 Task: Search one way flight ticket for 1 adult, 6 children, 1 infant in seat and 1 infant on lap in business from Juneau: Juneau International Airport to New Bern: Coastal Carolina Regional Airport (was Craven County Regional) on 5-4-2023. Choice of flights is Delta. Number of bags: 2 checked bags. Price is upto 85000. Outbound departure time preference is 20:45.
Action: Mouse moved to (313, 271)
Screenshot: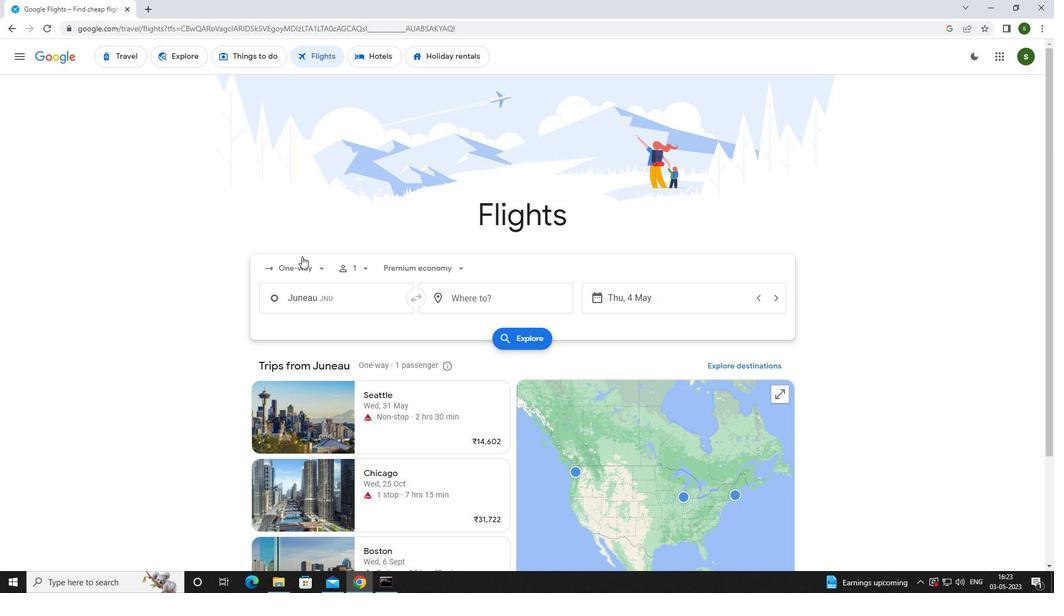 
Action: Mouse pressed left at (313, 271)
Screenshot: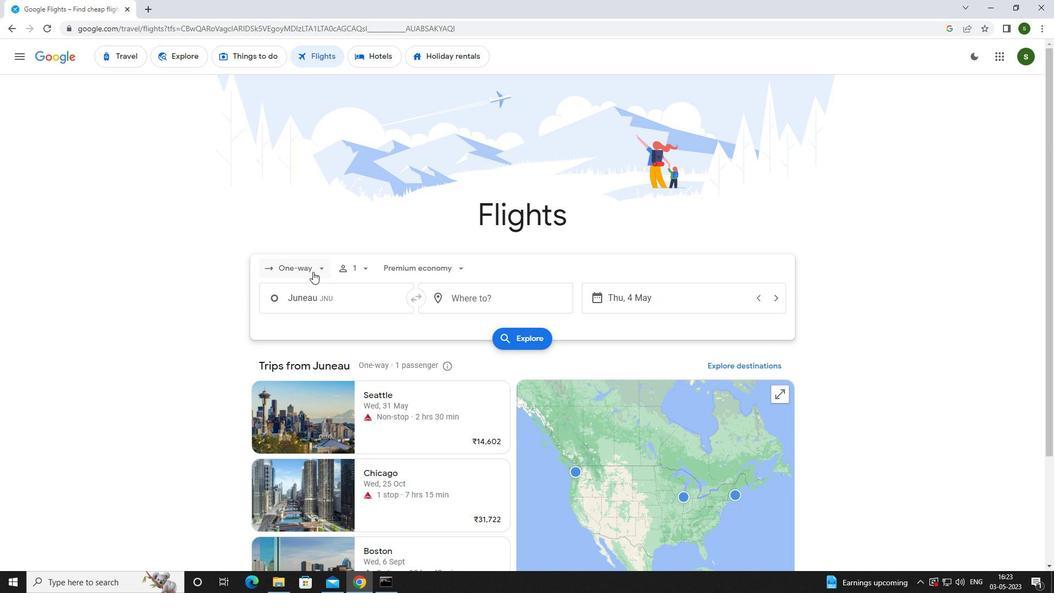 
Action: Mouse moved to (320, 315)
Screenshot: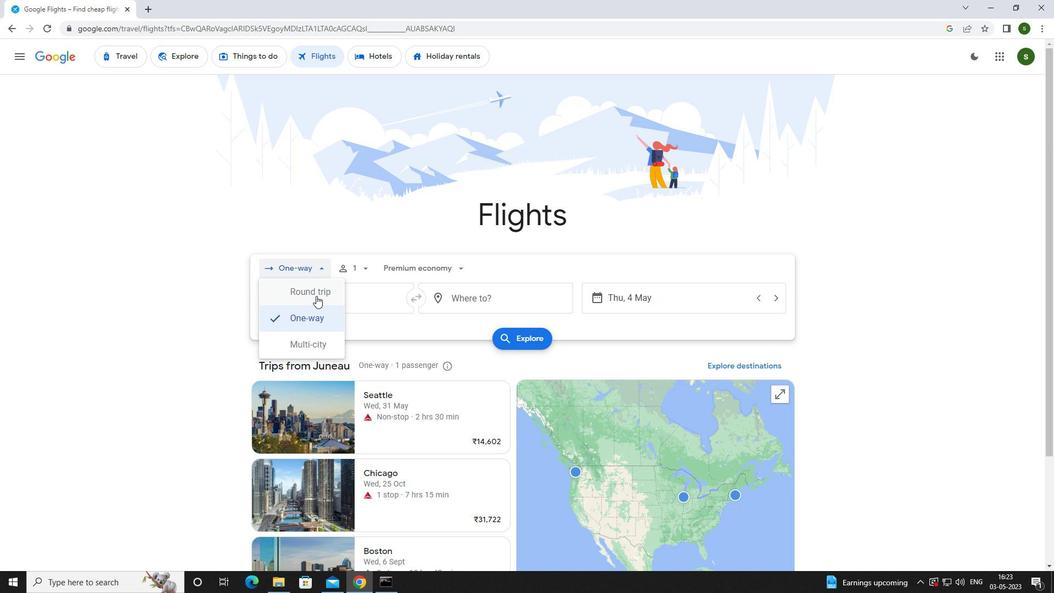 
Action: Mouse pressed left at (320, 315)
Screenshot: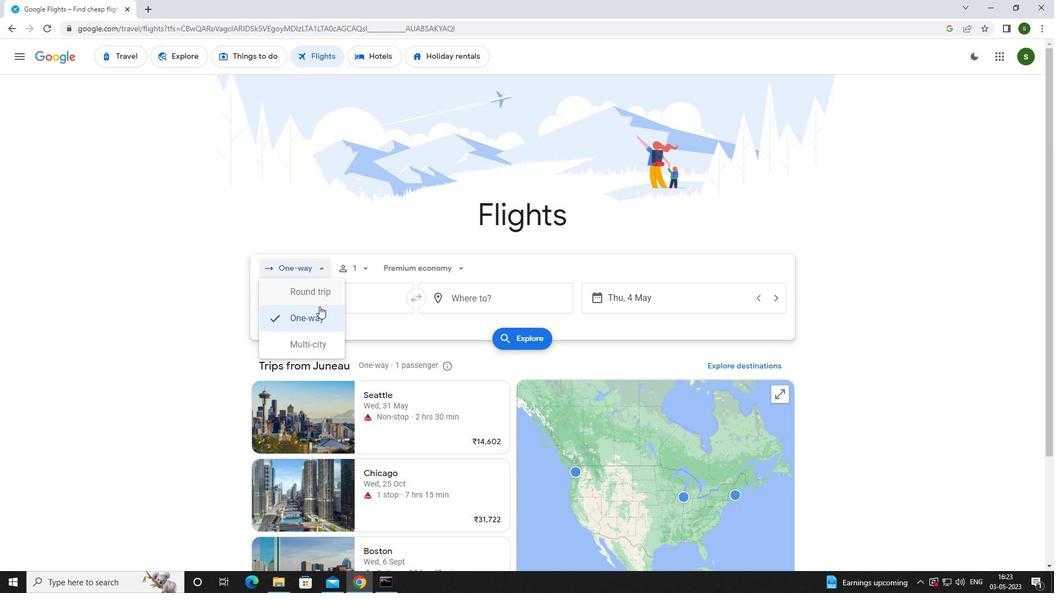 
Action: Mouse moved to (367, 270)
Screenshot: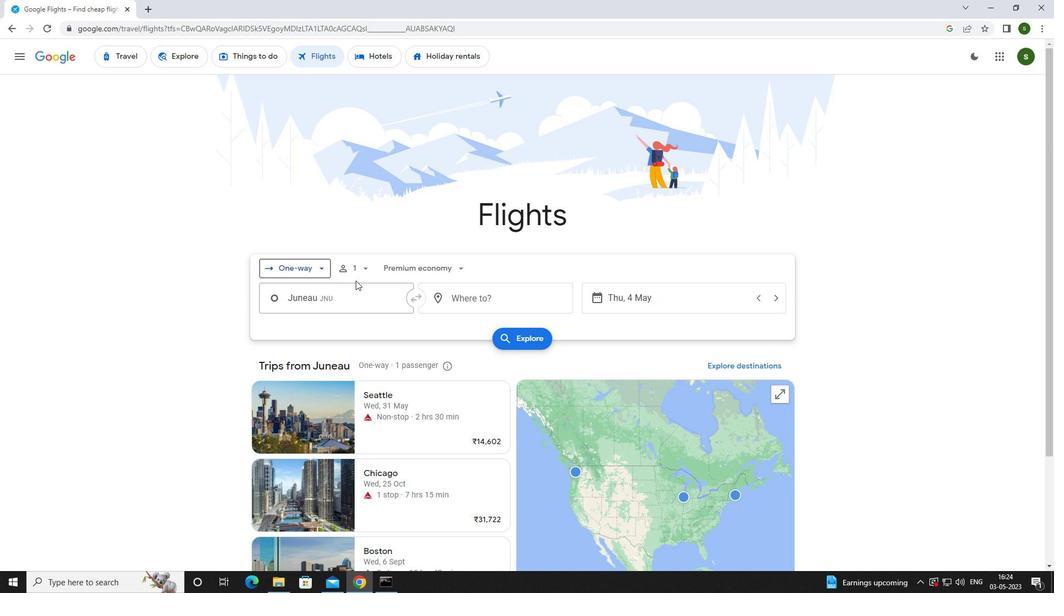 
Action: Mouse pressed left at (367, 270)
Screenshot: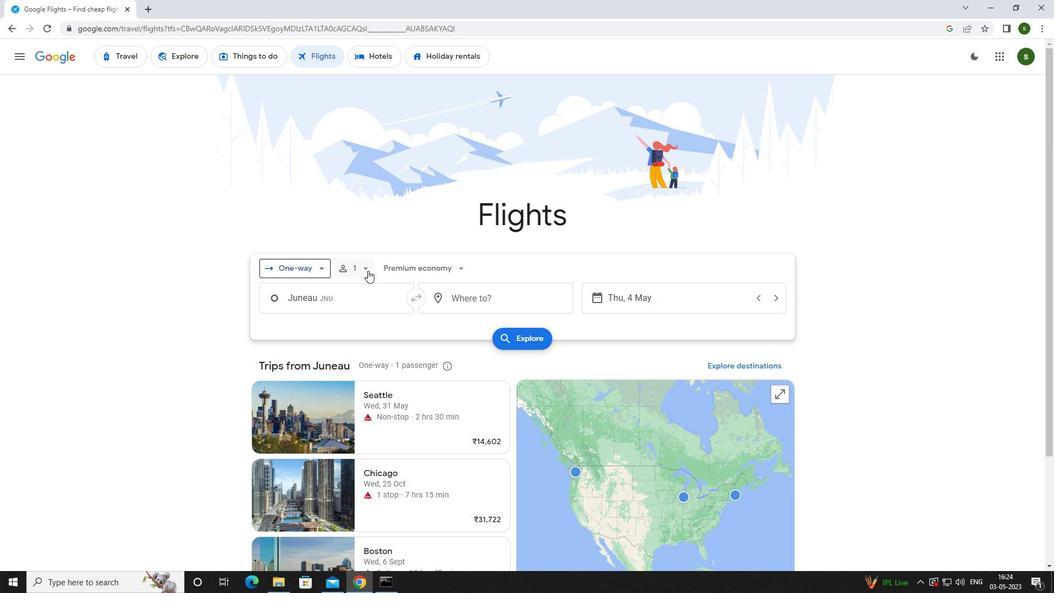 
Action: Mouse moved to (451, 317)
Screenshot: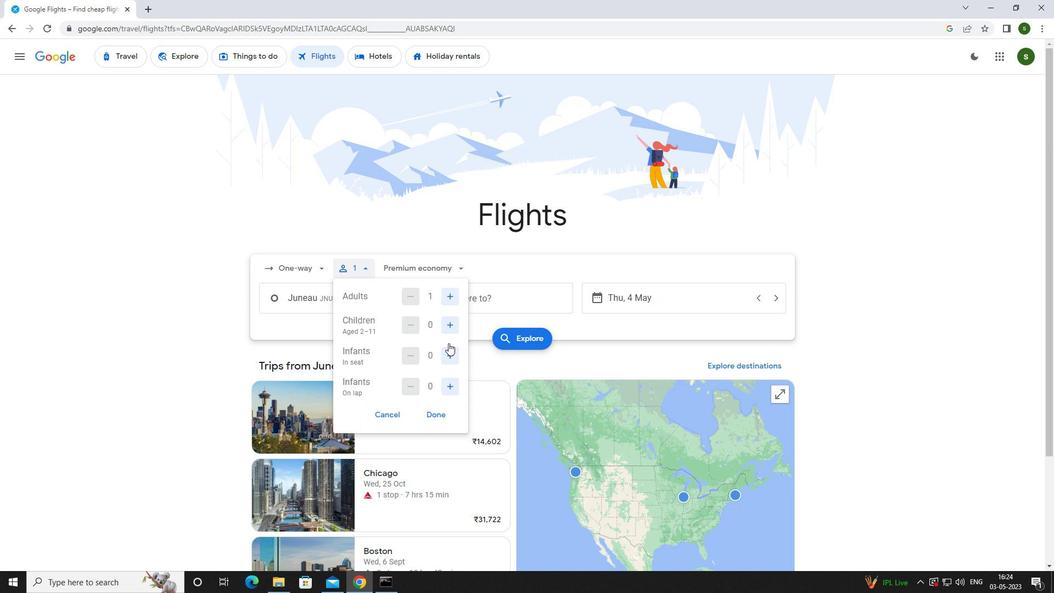 
Action: Mouse pressed left at (451, 317)
Screenshot: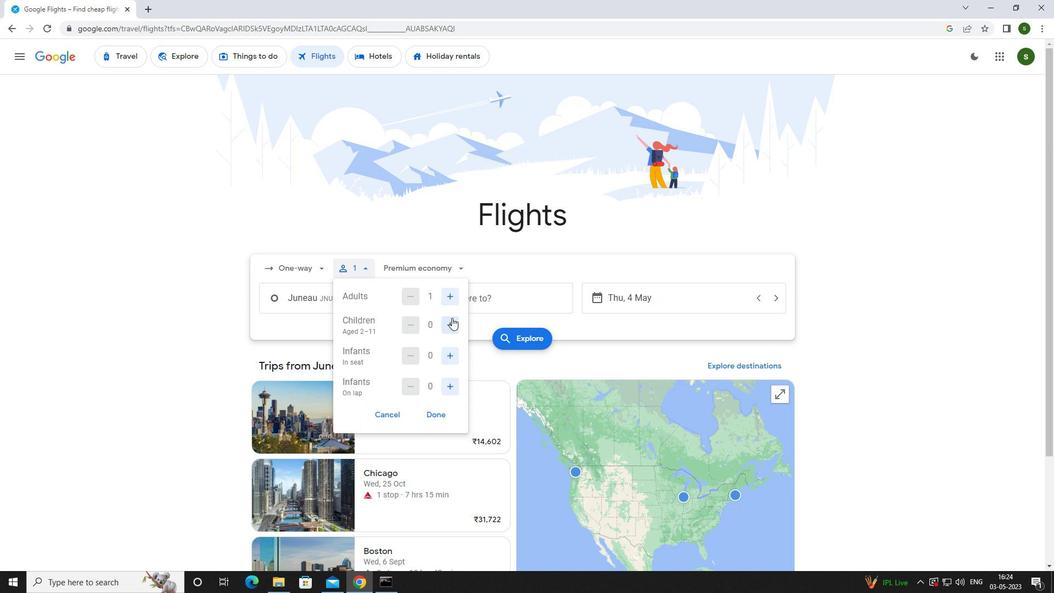 
Action: Mouse pressed left at (451, 317)
Screenshot: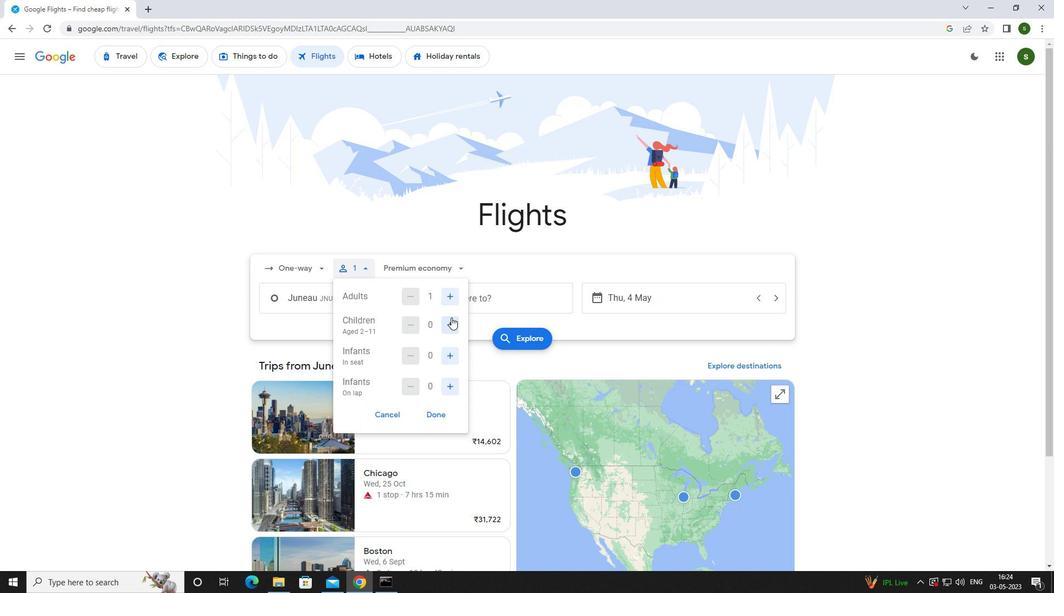 
Action: Mouse pressed left at (451, 317)
Screenshot: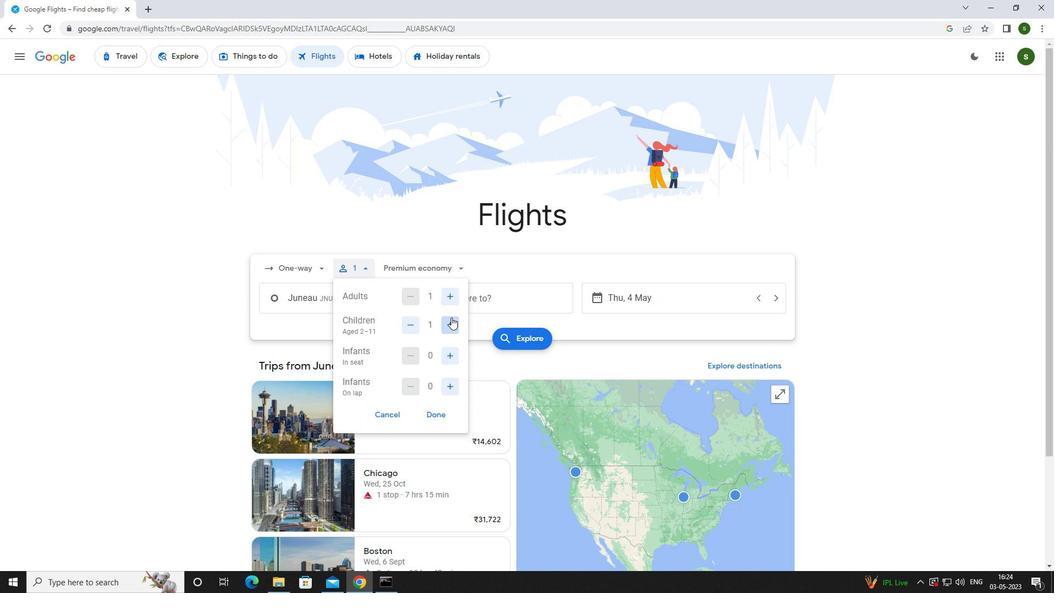 
Action: Mouse pressed left at (451, 317)
Screenshot: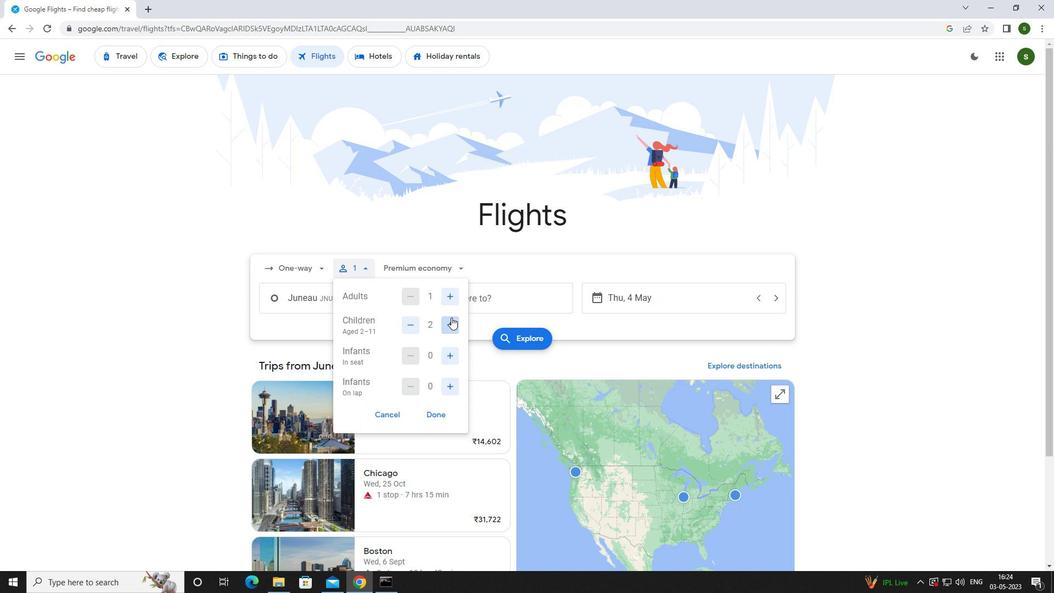 
Action: Mouse pressed left at (451, 317)
Screenshot: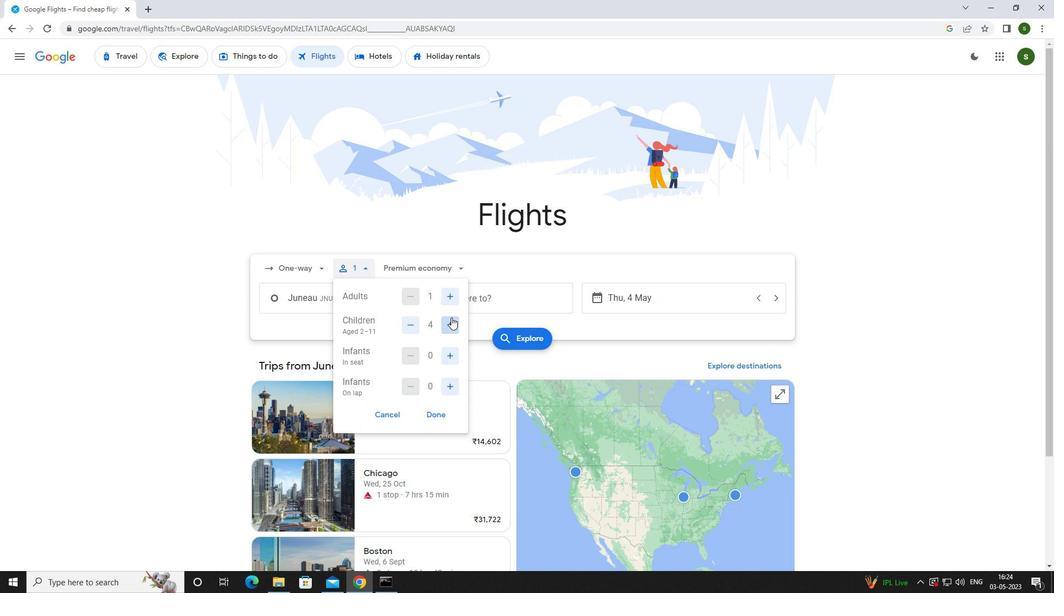 
Action: Mouse pressed left at (451, 317)
Screenshot: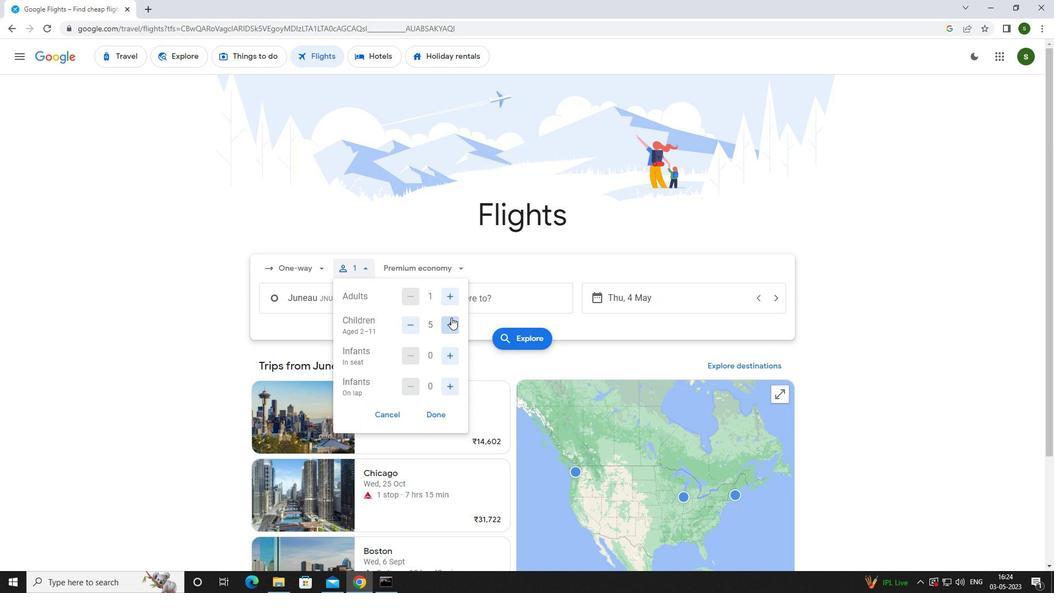 
Action: Mouse moved to (453, 356)
Screenshot: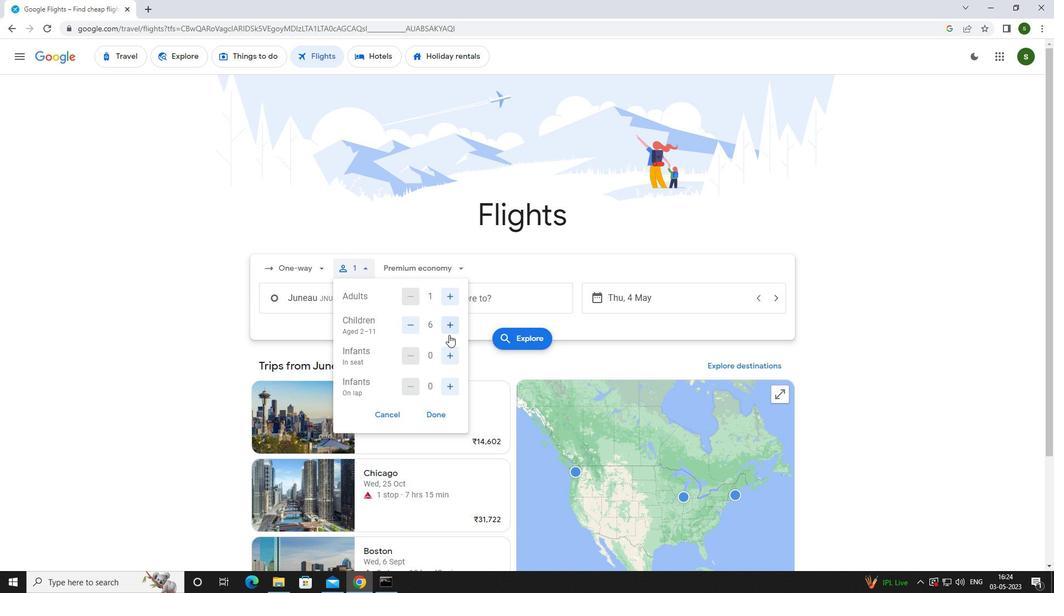 
Action: Mouse pressed left at (453, 356)
Screenshot: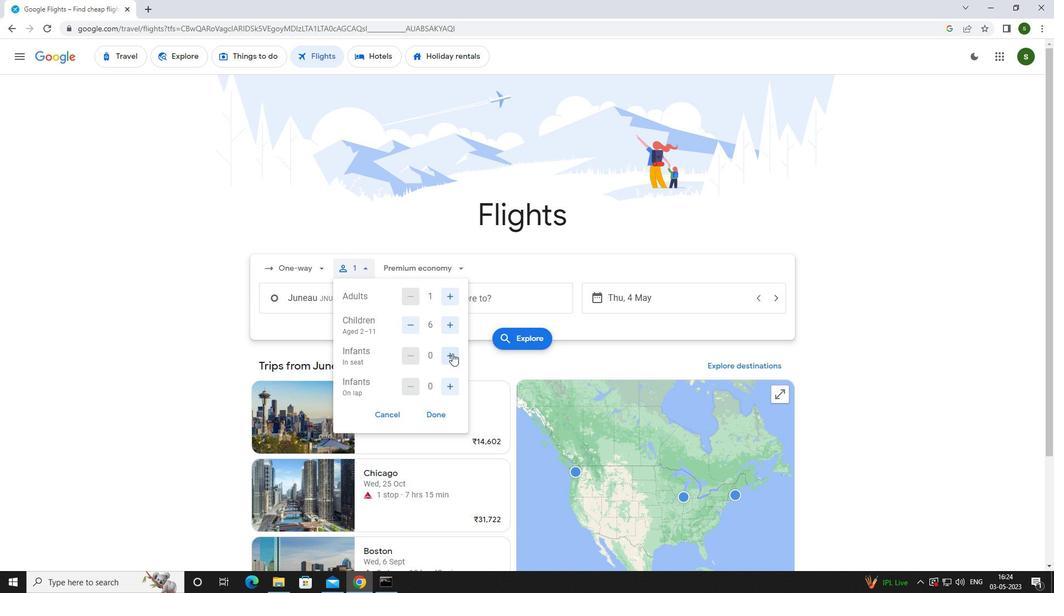 
Action: Mouse moved to (449, 386)
Screenshot: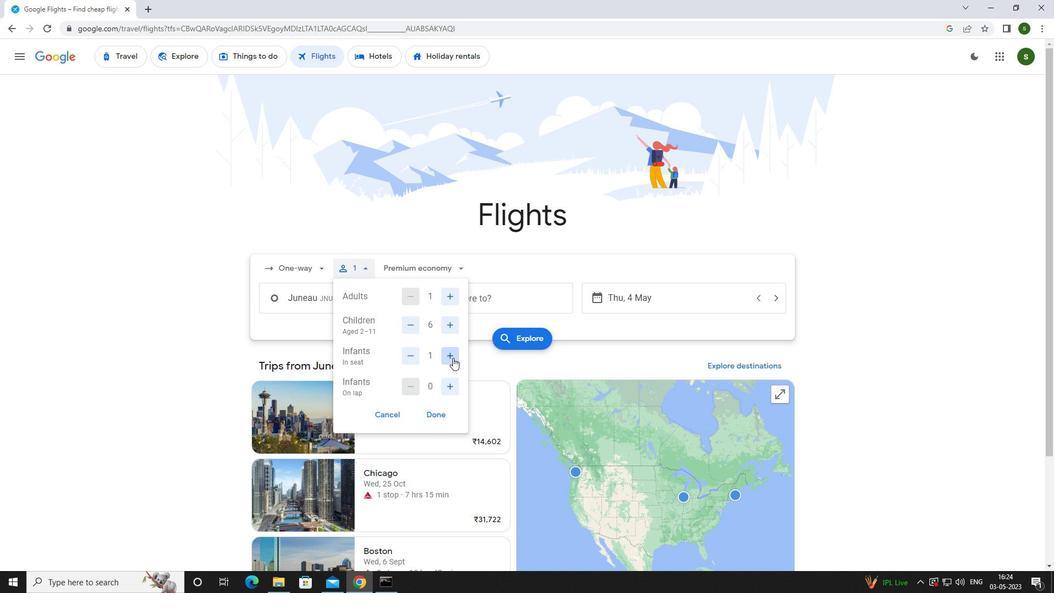 
Action: Mouse pressed left at (449, 386)
Screenshot: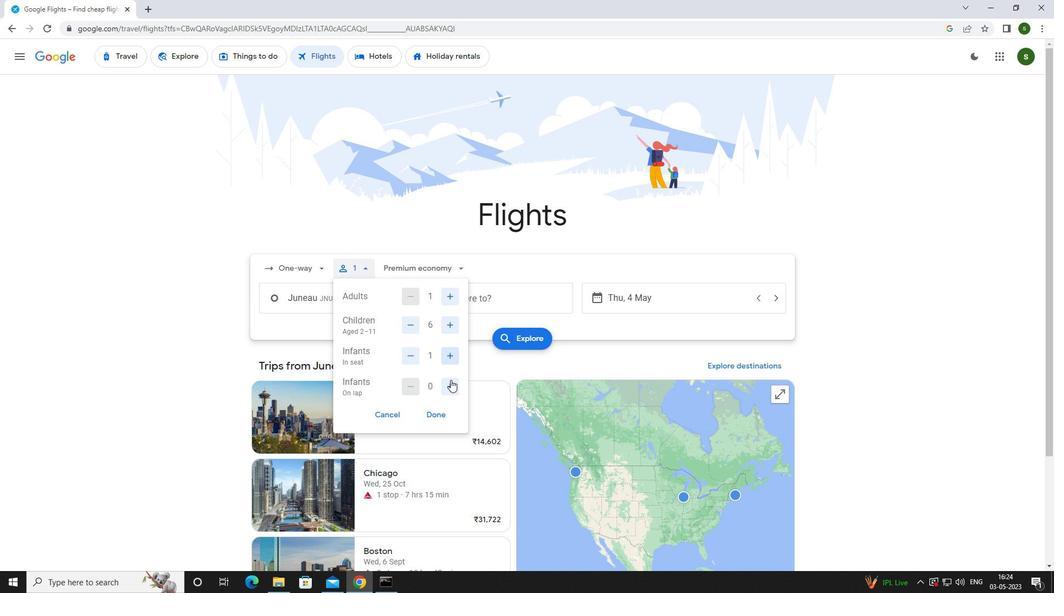 
Action: Mouse moved to (436, 264)
Screenshot: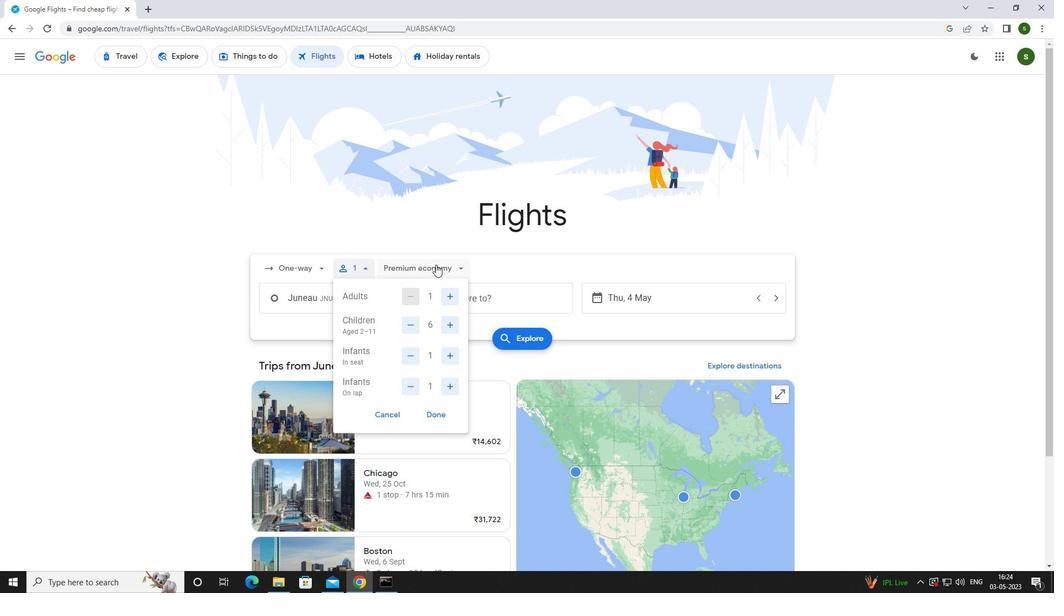 
Action: Mouse pressed left at (436, 264)
Screenshot: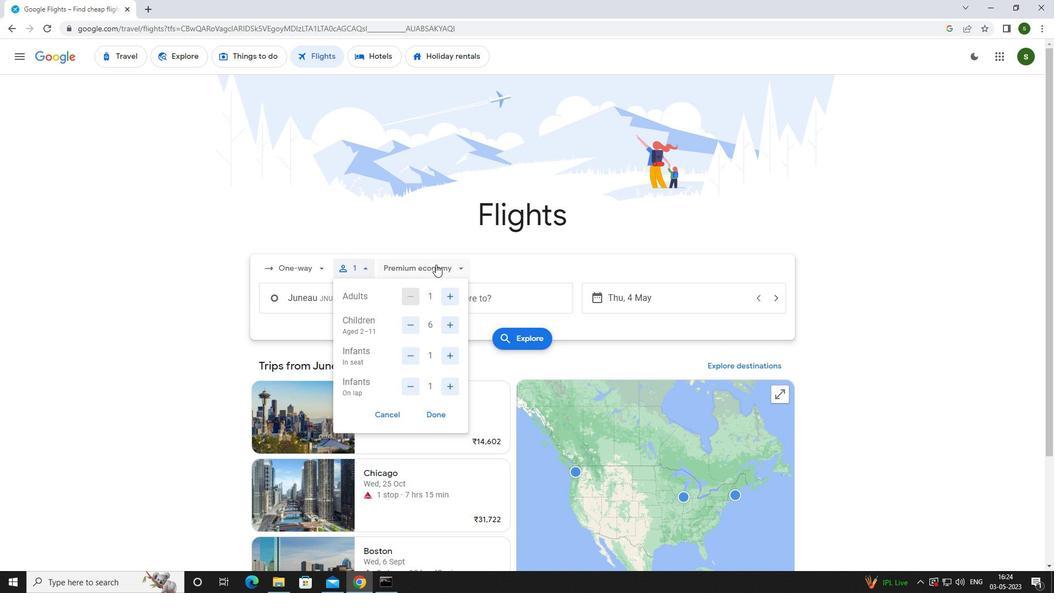 
Action: Mouse moved to (434, 342)
Screenshot: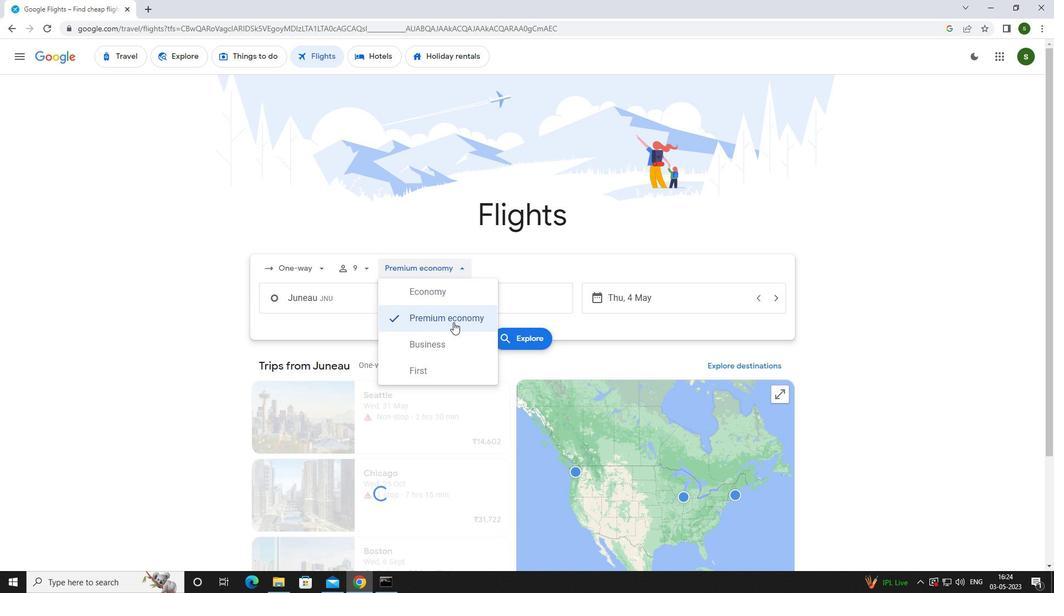 
Action: Mouse pressed left at (434, 342)
Screenshot: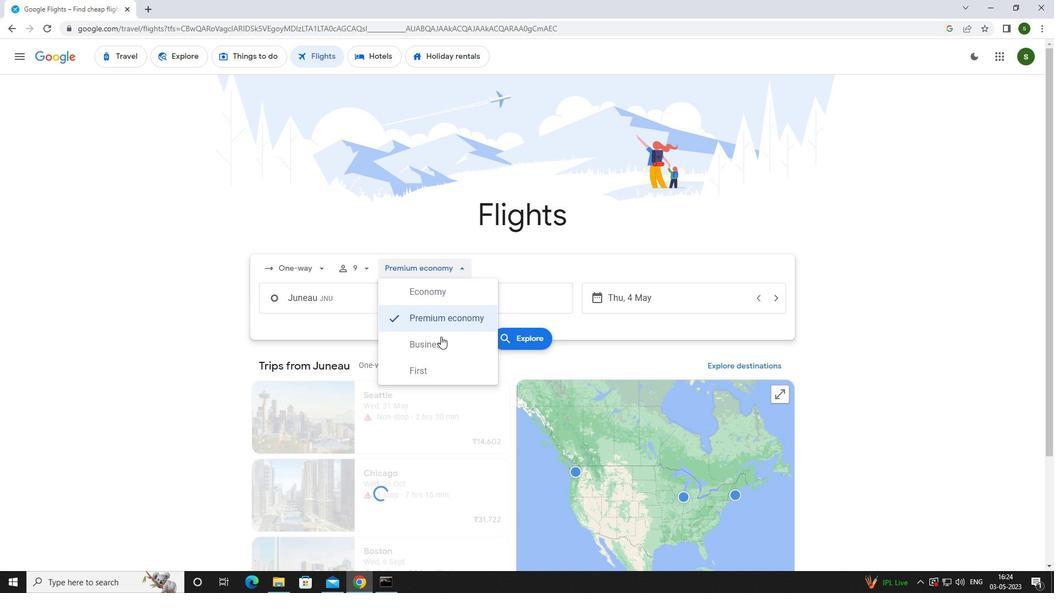 
Action: Mouse moved to (359, 302)
Screenshot: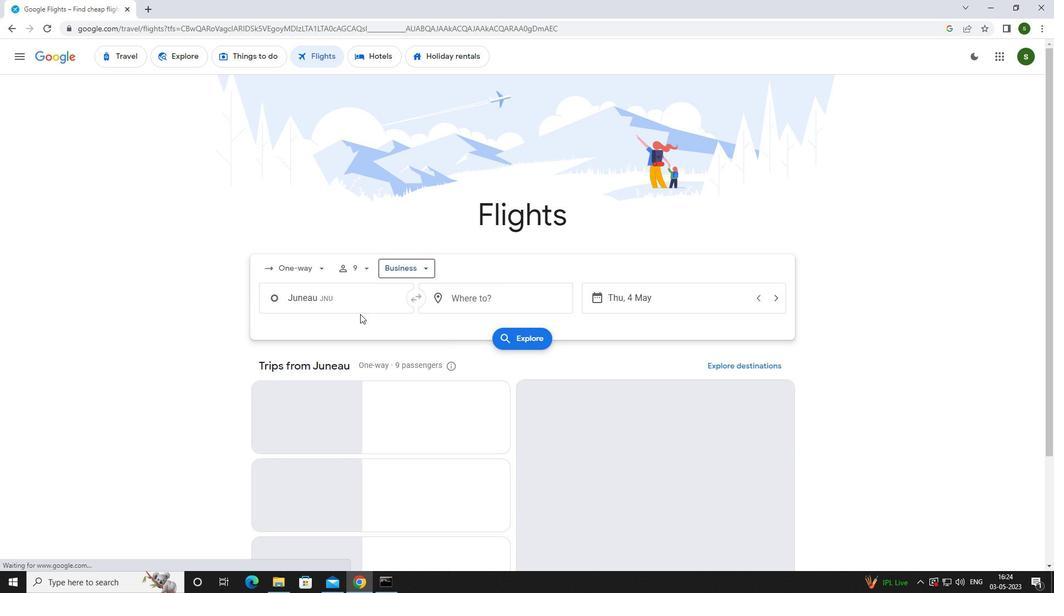 
Action: Mouse pressed left at (359, 302)
Screenshot: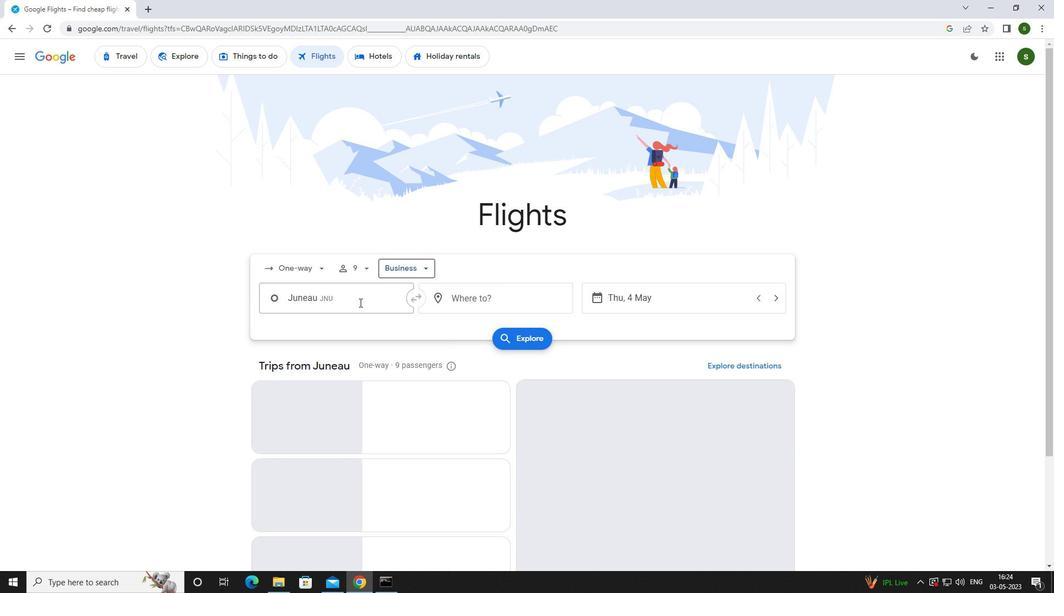 
Action: Mouse moved to (360, 301)
Screenshot: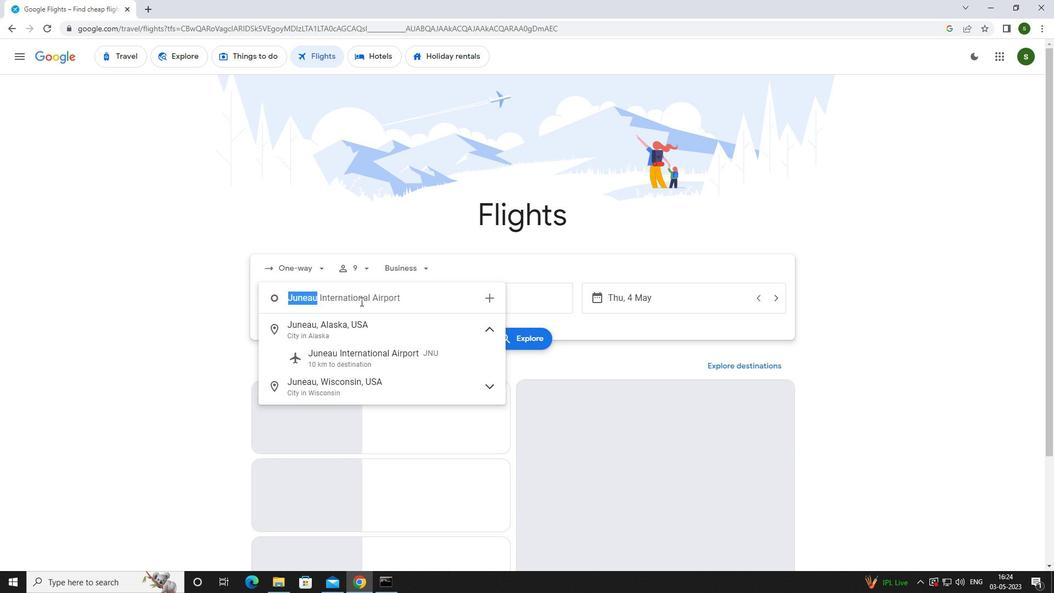 
Action: Key pressed <Key.caps_lock>j<Key.caps_lock>uneau
Screenshot: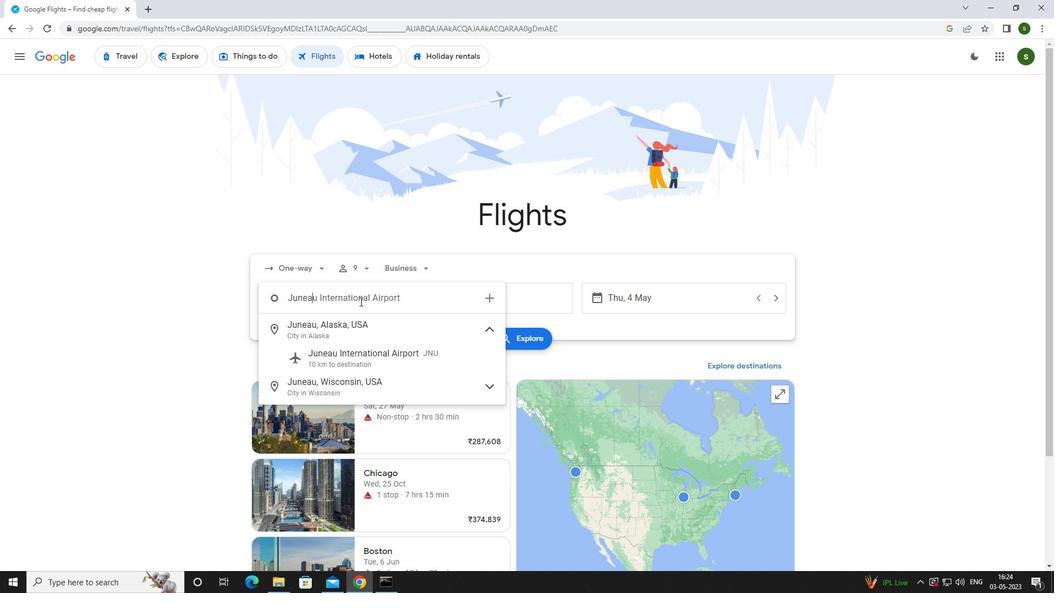 
Action: Mouse moved to (366, 354)
Screenshot: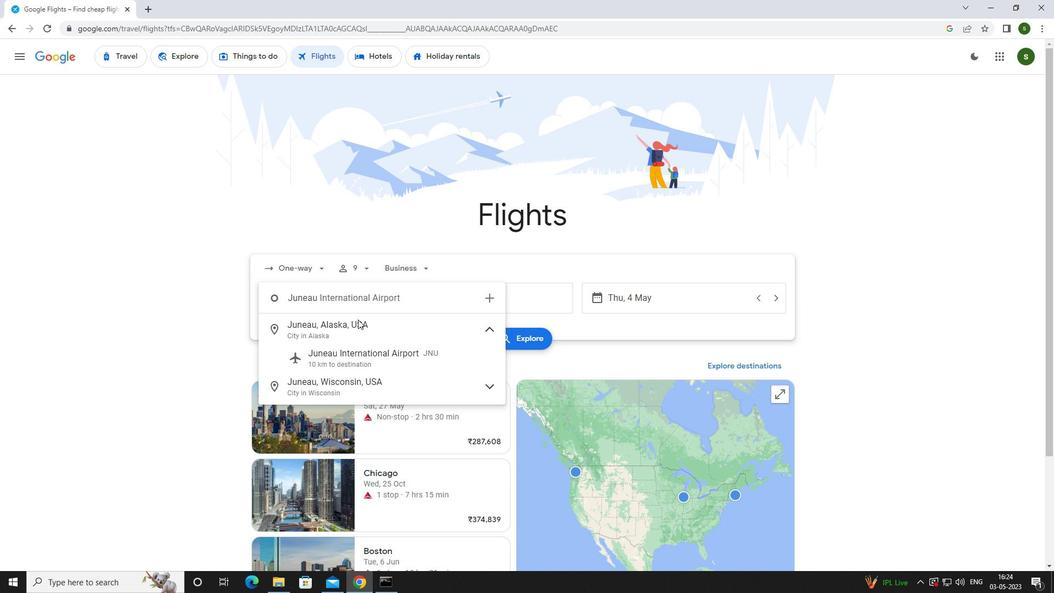 
Action: Mouse pressed left at (366, 354)
Screenshot: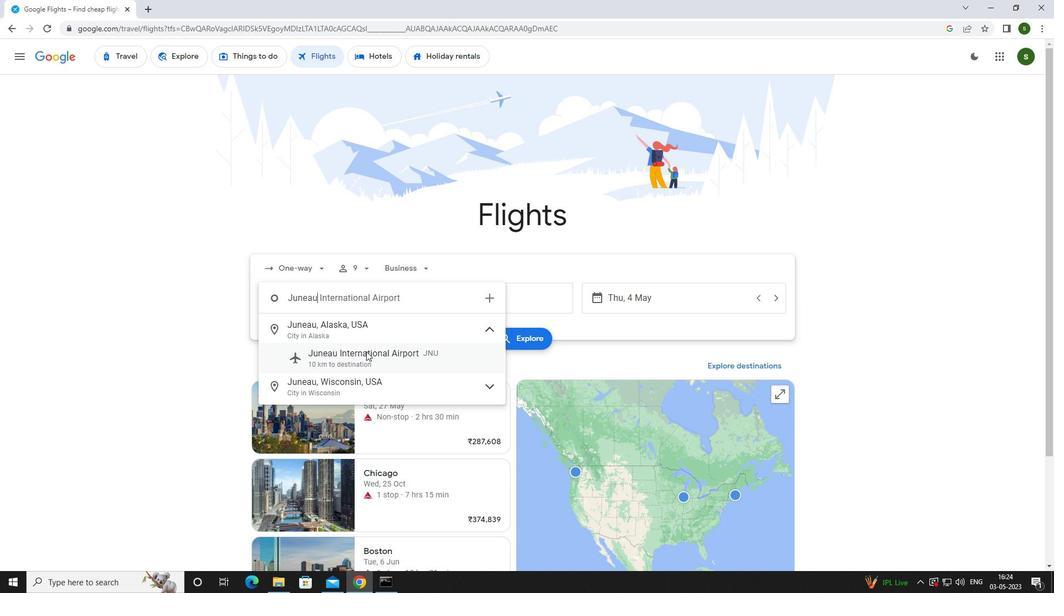 
Action: Mouse moved to (469, 297)
Screenshot: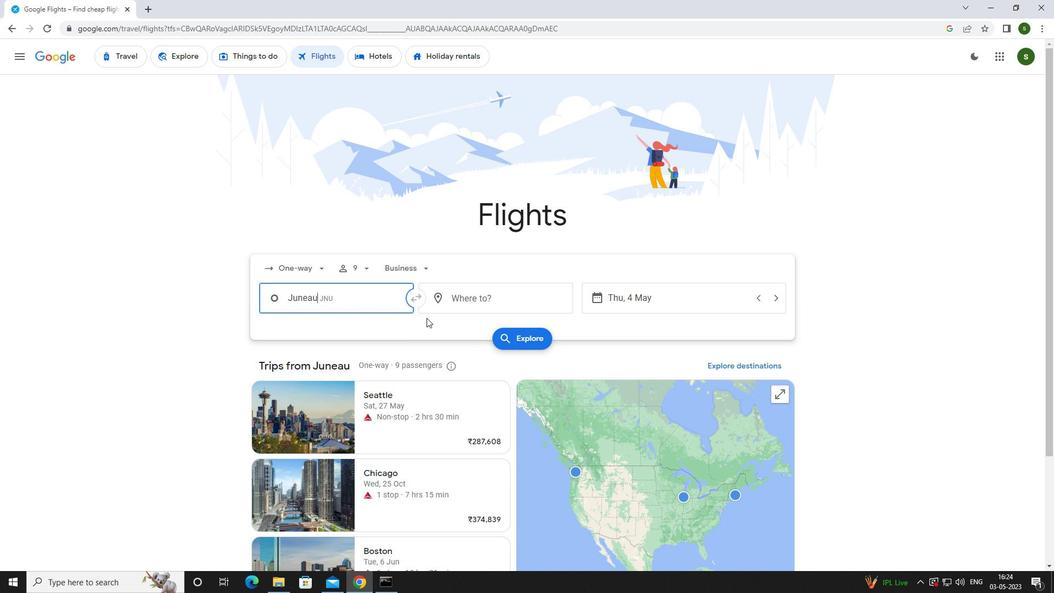 
Action: Mouse pressed left at (469, 297)
Screenshot: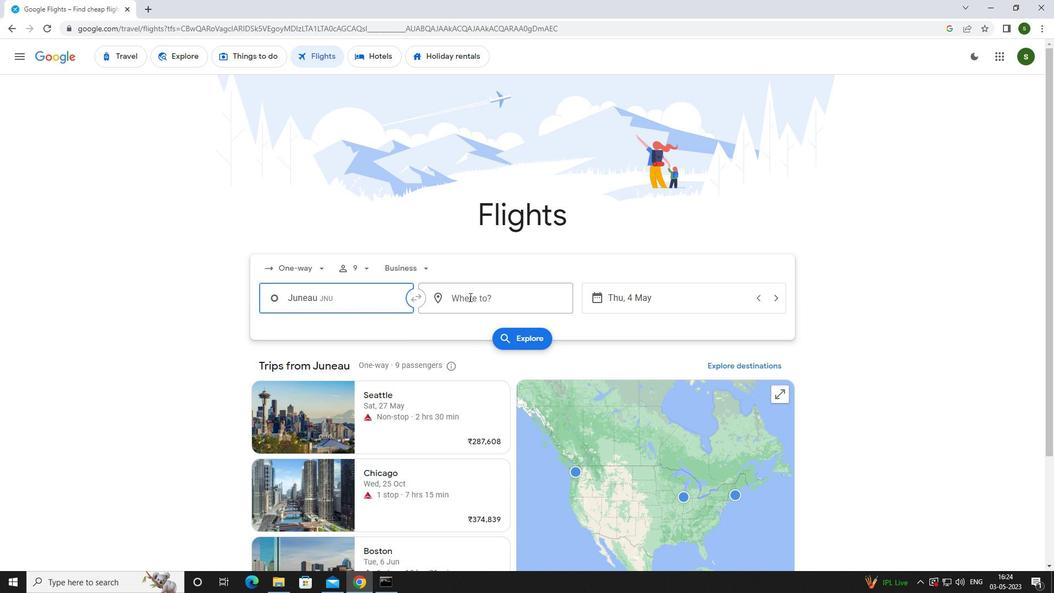 
Action: Mouse moved to (424, 319)
Screenshot: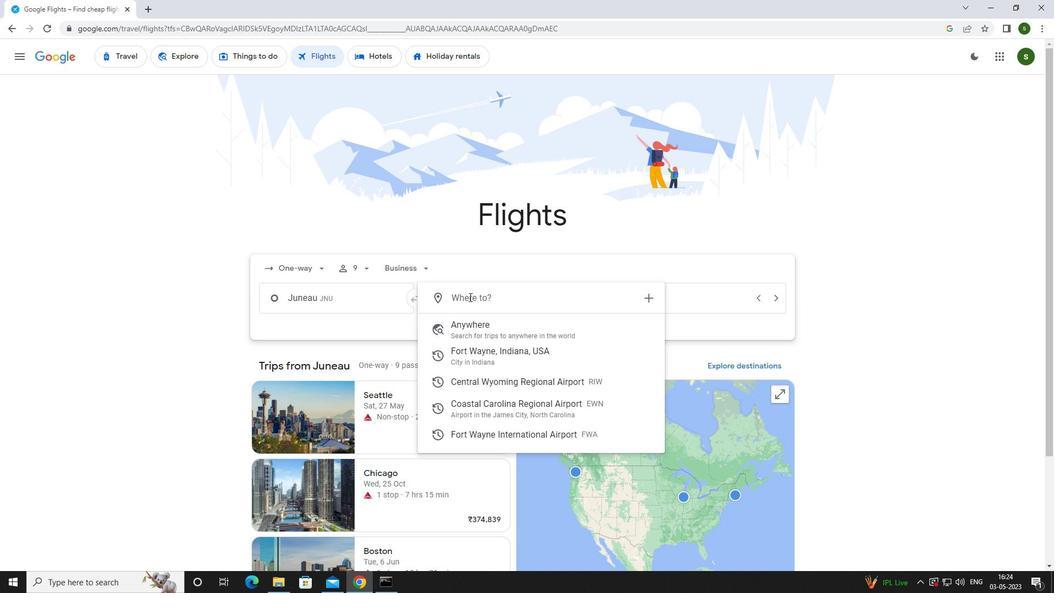 
Action: Key pressed <Key.caps_lock>c<Key.caps_lock>oatal
Screenshot: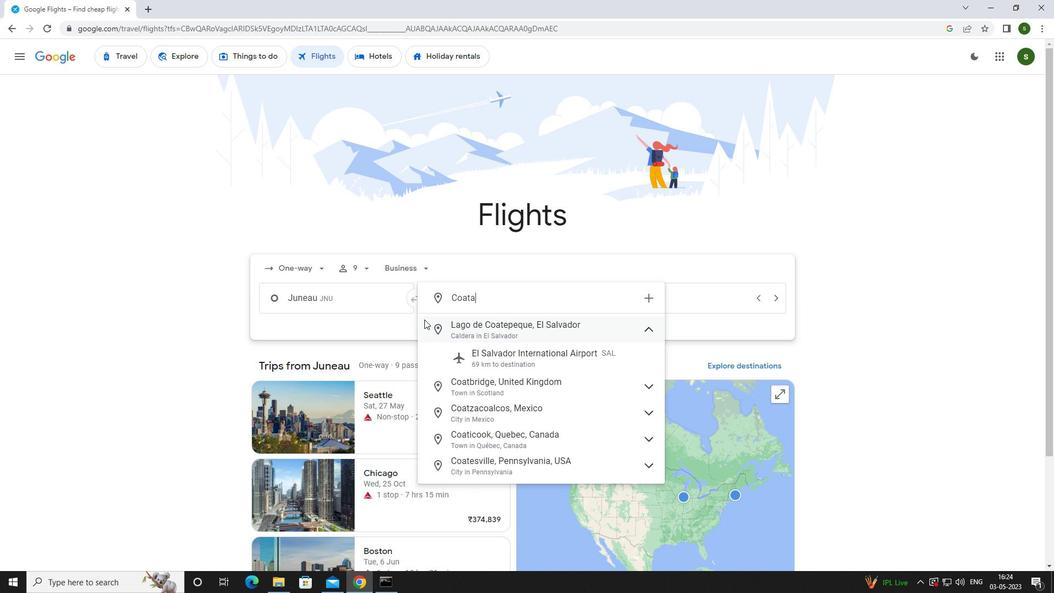 
Action: Mouse moved to (489, 335)
Screenshot: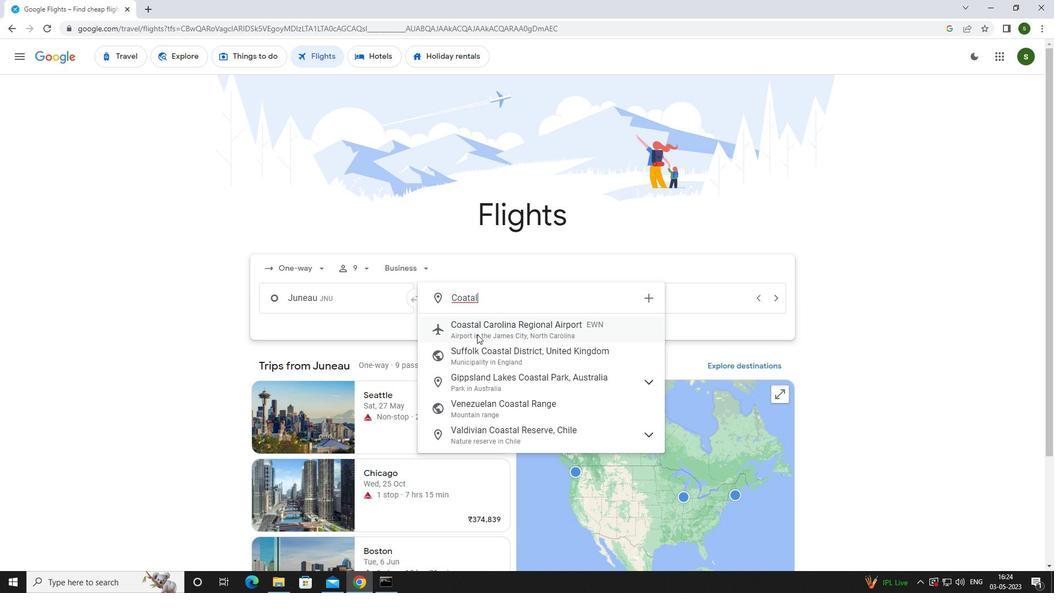 
Action: Mouse pressed left at (489, 335)
Screenshot: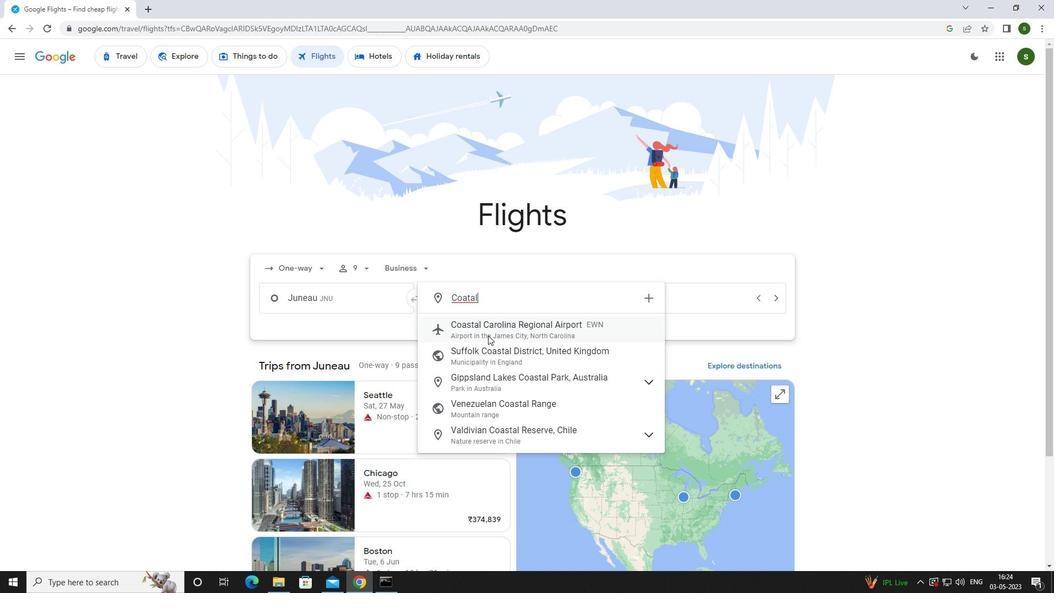 
Action: Mouse moved to (662, 296)
Screenshot: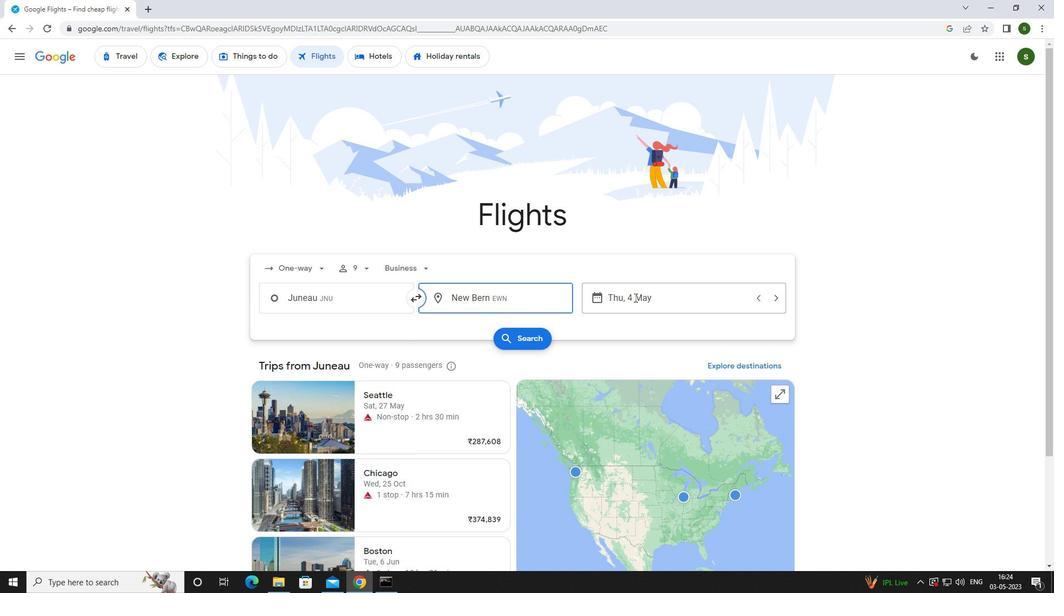 
Action: Mouse pressed left at (662, 296)
Screenshot: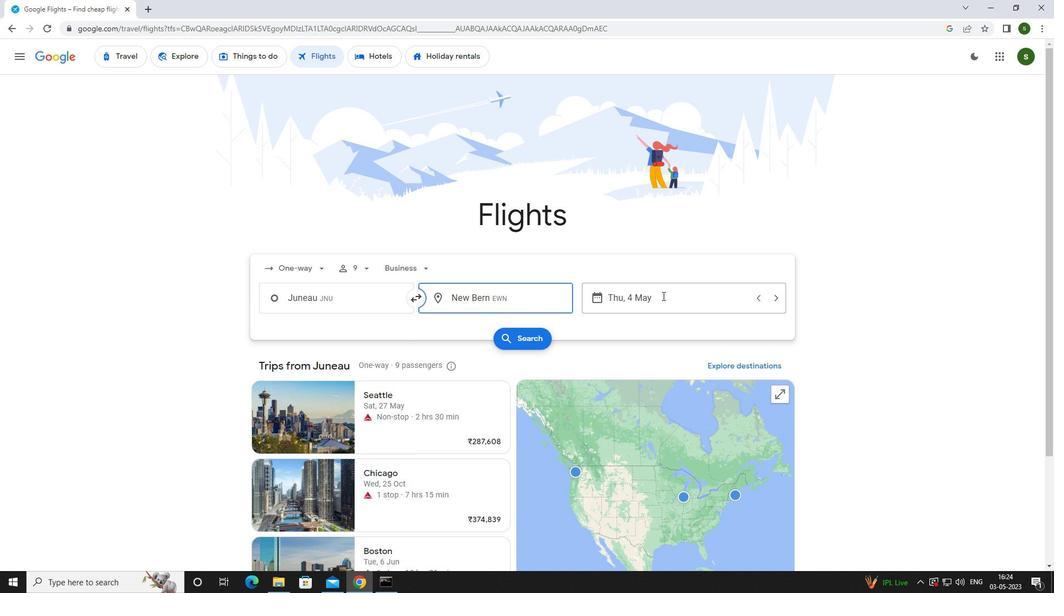 
Action: Mouse moved to (503, 373)
Screenshot: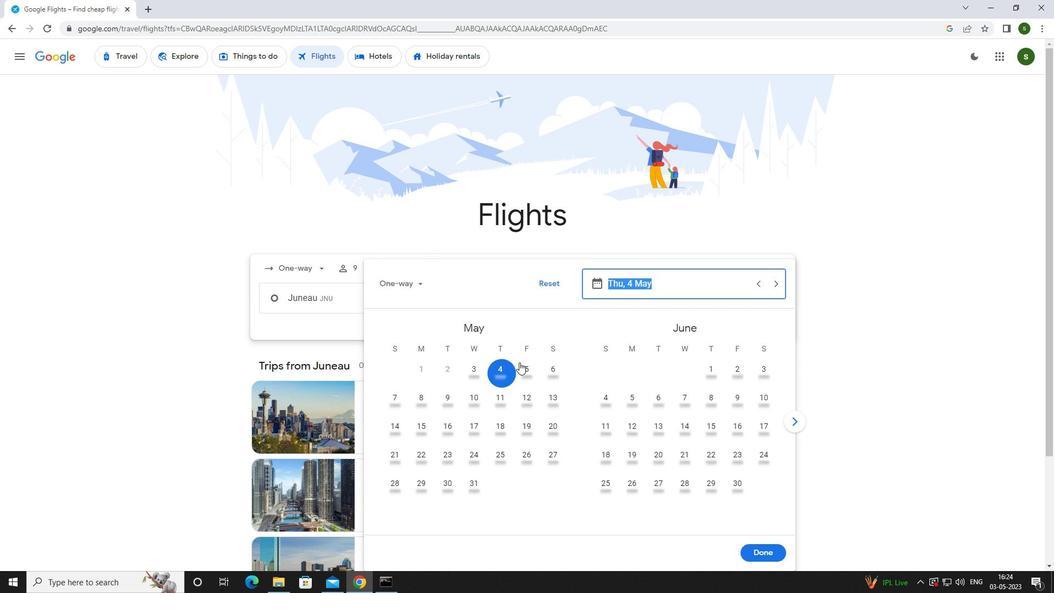 
Action: Mouse pressed left at (503, 373)
Screenshot: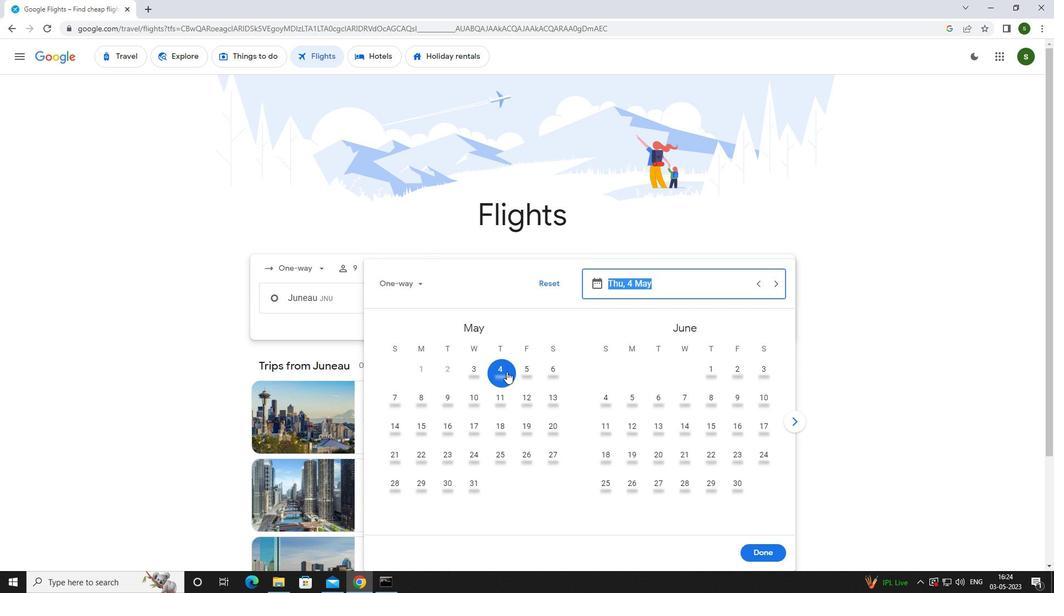 
Action: Mouse moved to (754, 547)
Screenshot: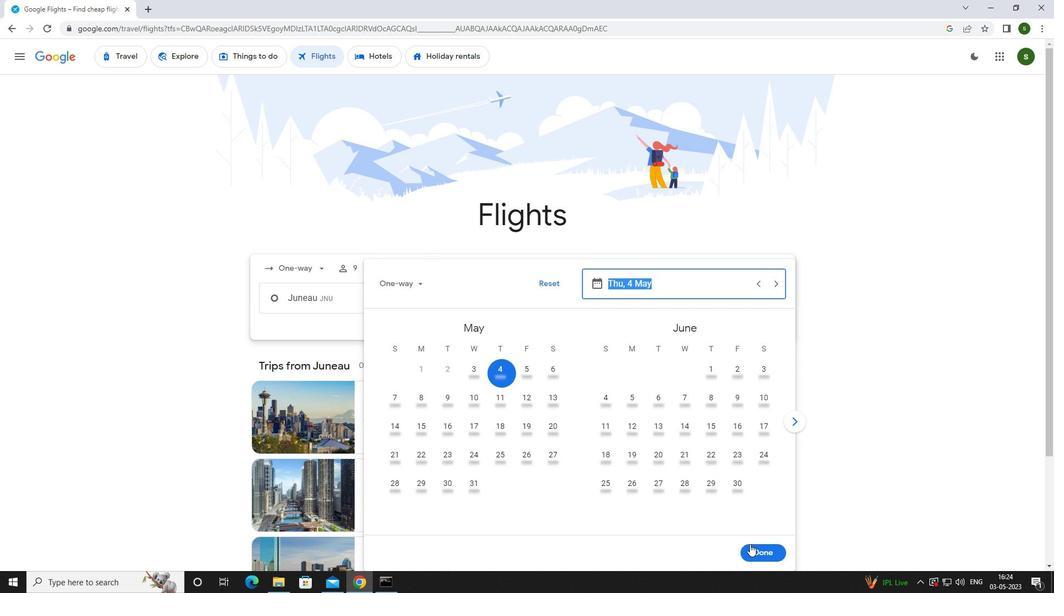 
Action: Mouse pressed left at (754, 547)
Screenshot: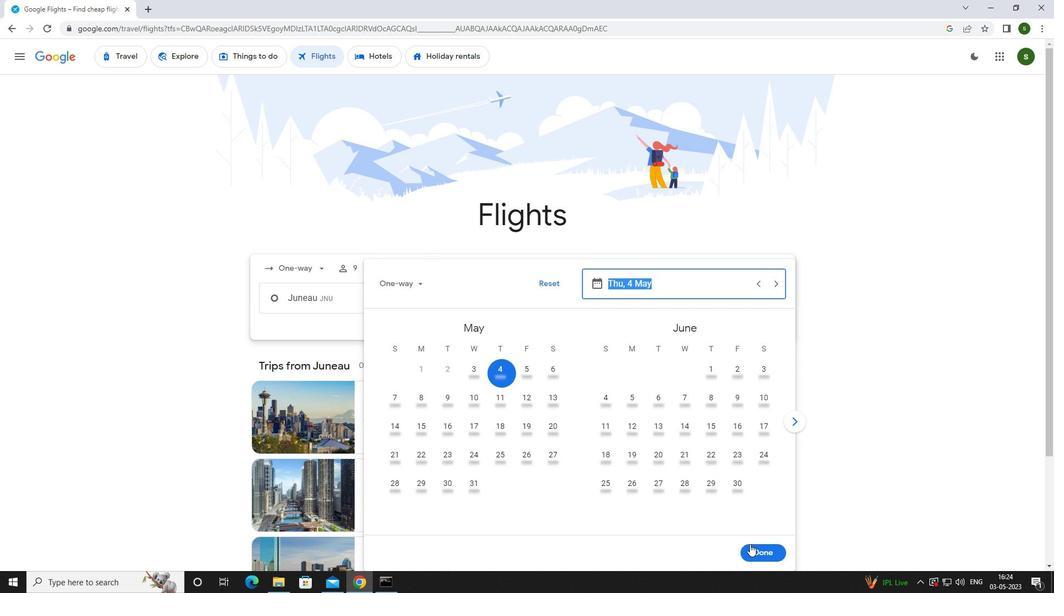 
Action: Mouse moved to (515, 329)
Screenshot: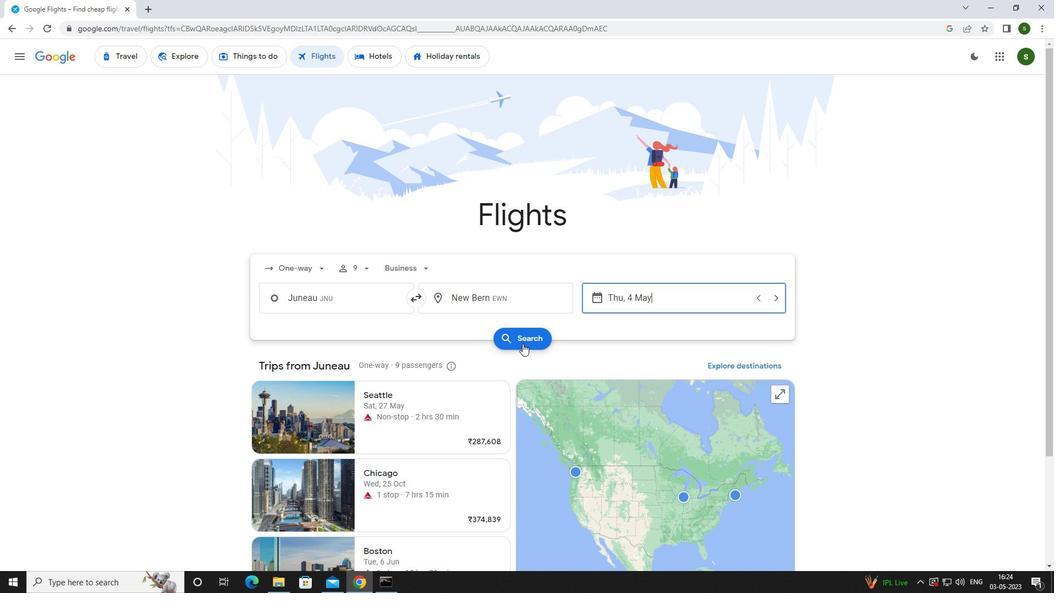 
Action: Mouse pressed left at (515, 329)
Screenshot: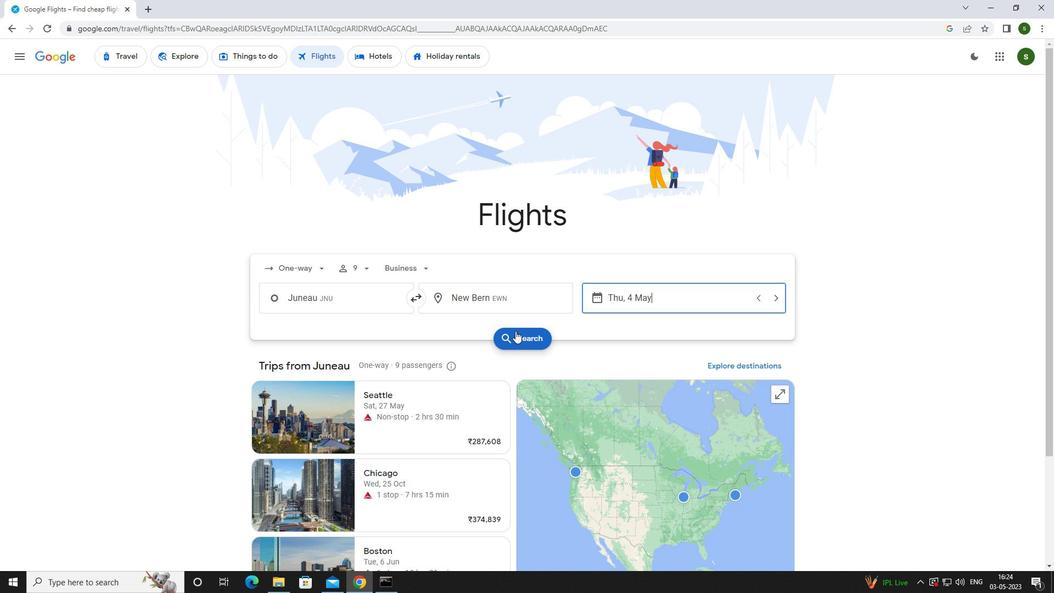 
Action: Mouse moved to (285, 156)
Screenshot: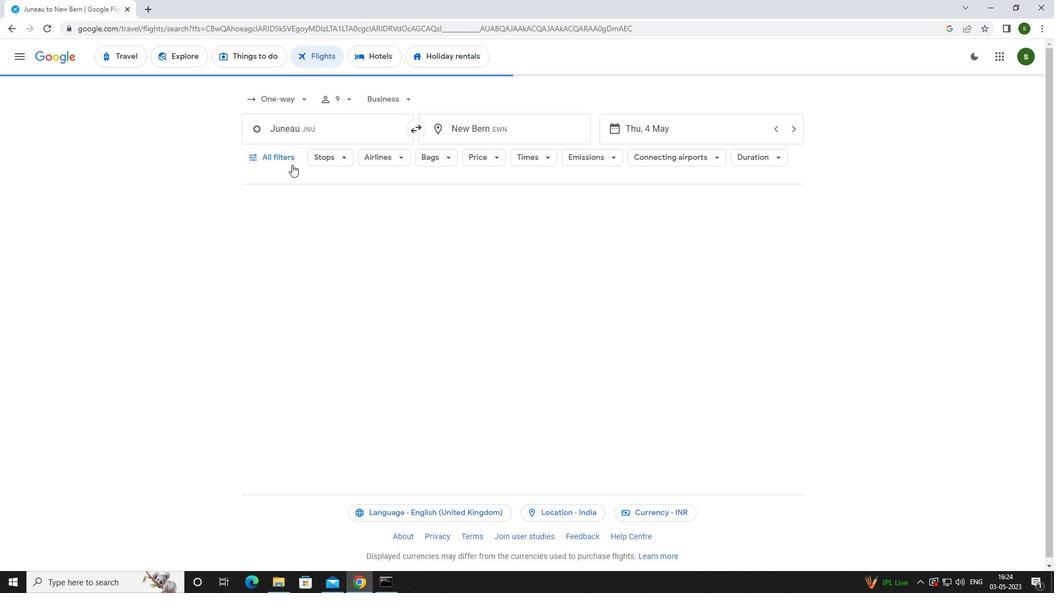 
Action: Mouse pressed left at (285, 156)
Screenshot: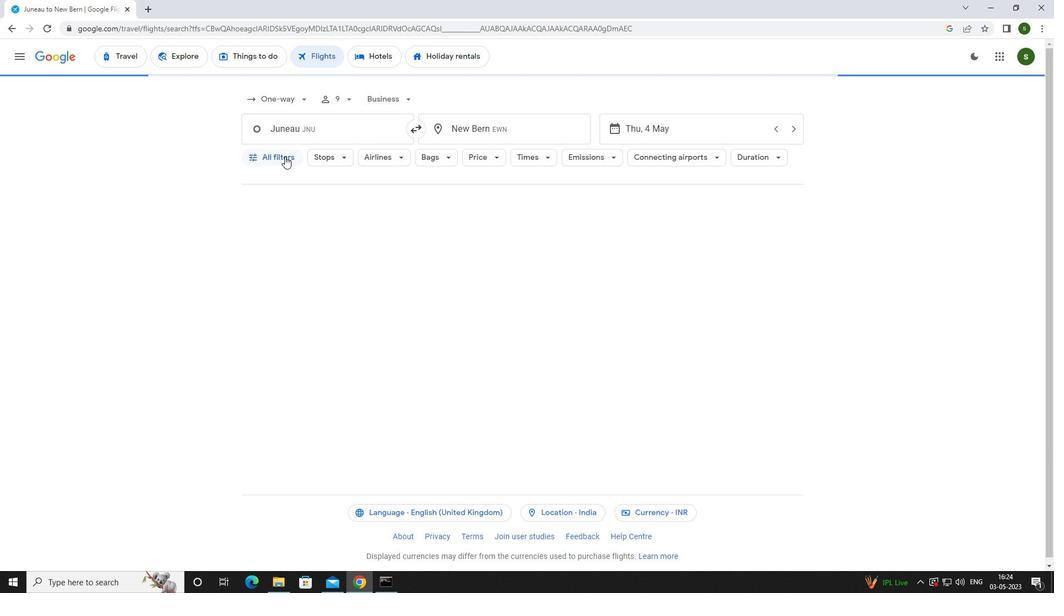 
Action: Mouse moved to (408, 391)
Screenshot: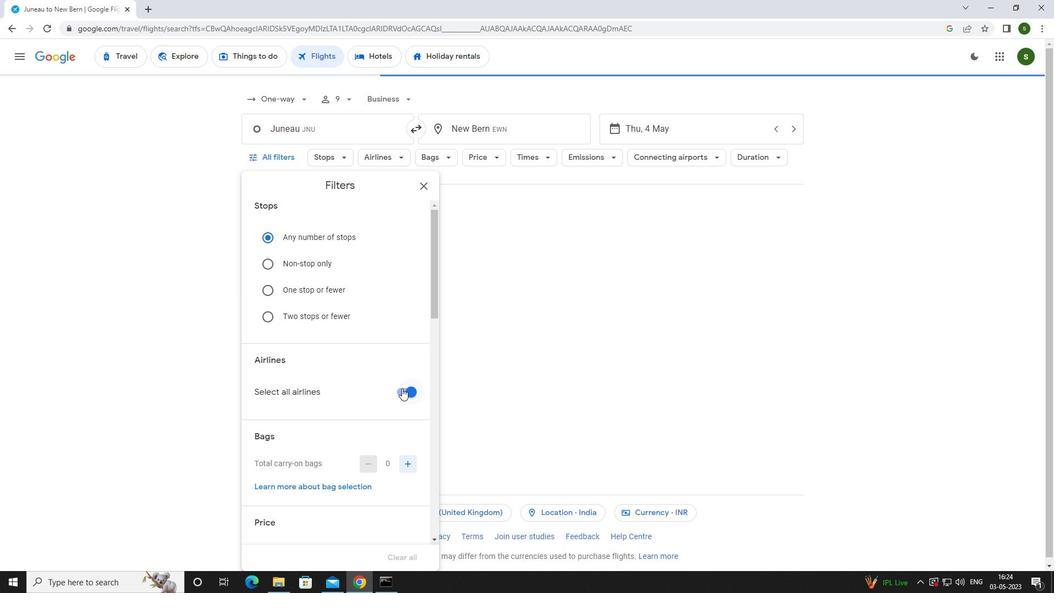 
Action: Mouse pressed left at (408, 391)
Screenshot: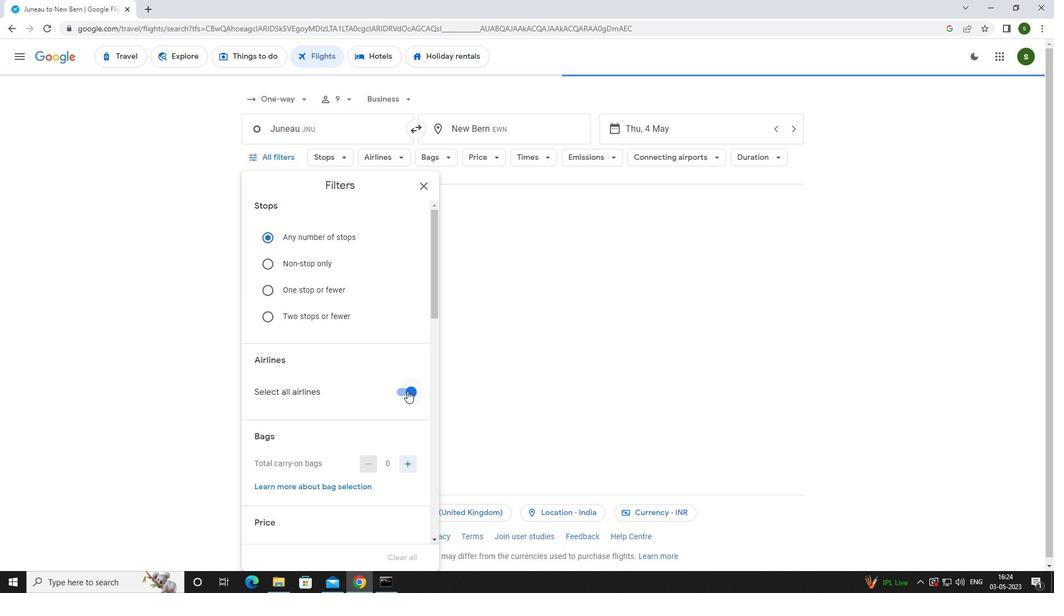
Action: Mouse moved to (388, 316)
Screenshot: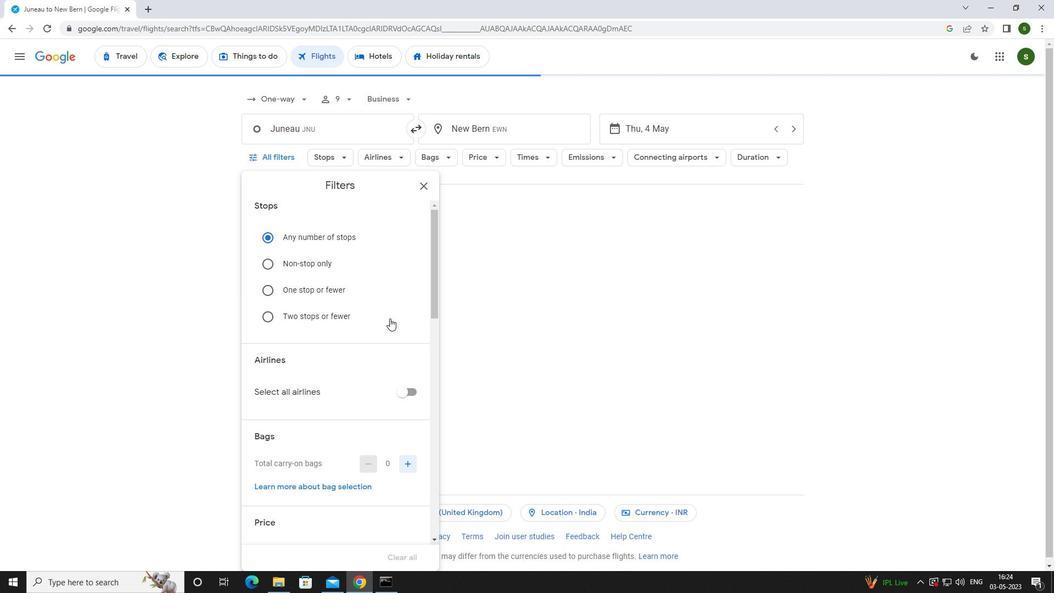 
Action: Mouse scrolled (388, 316) with delta (0, 0)
Screenshot: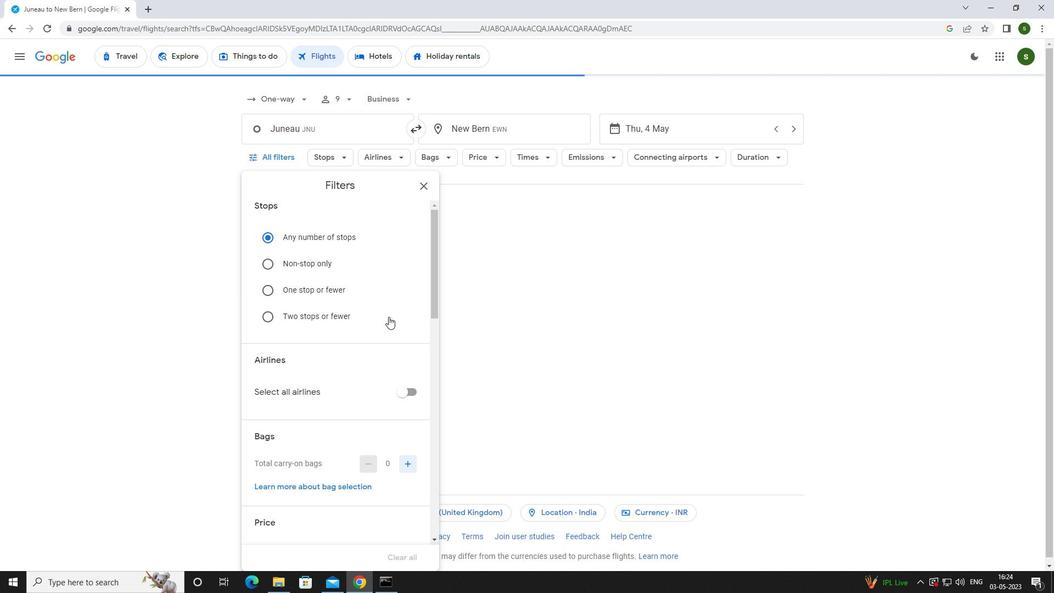 
Action: Mouse scrolled (388, 316) with delta (0, 0)
Screenshot: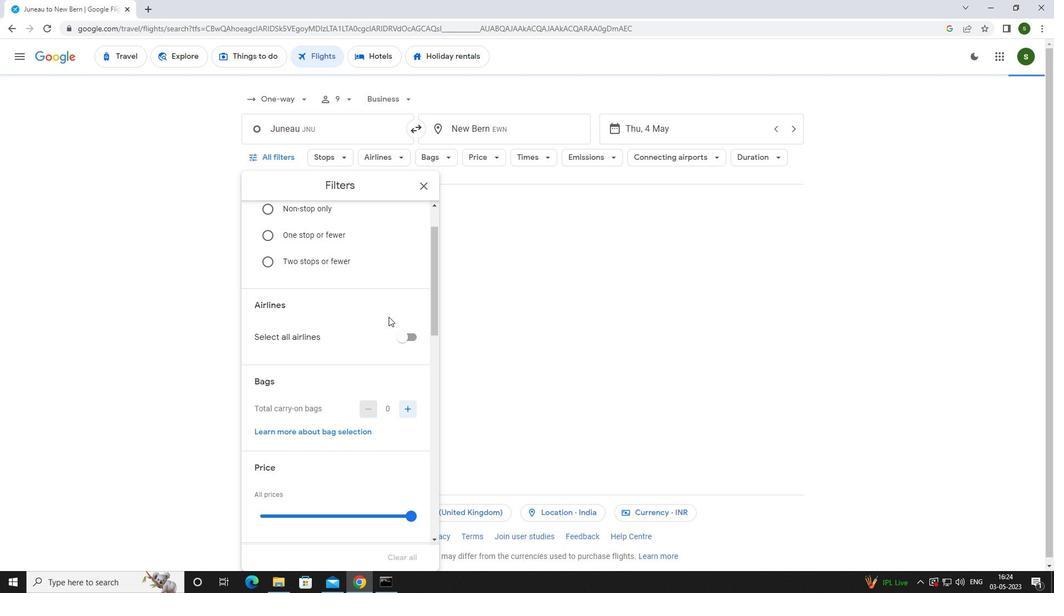 
Action: Mouse scrolled (388, 316) with delta (0, 0)
Screenshot: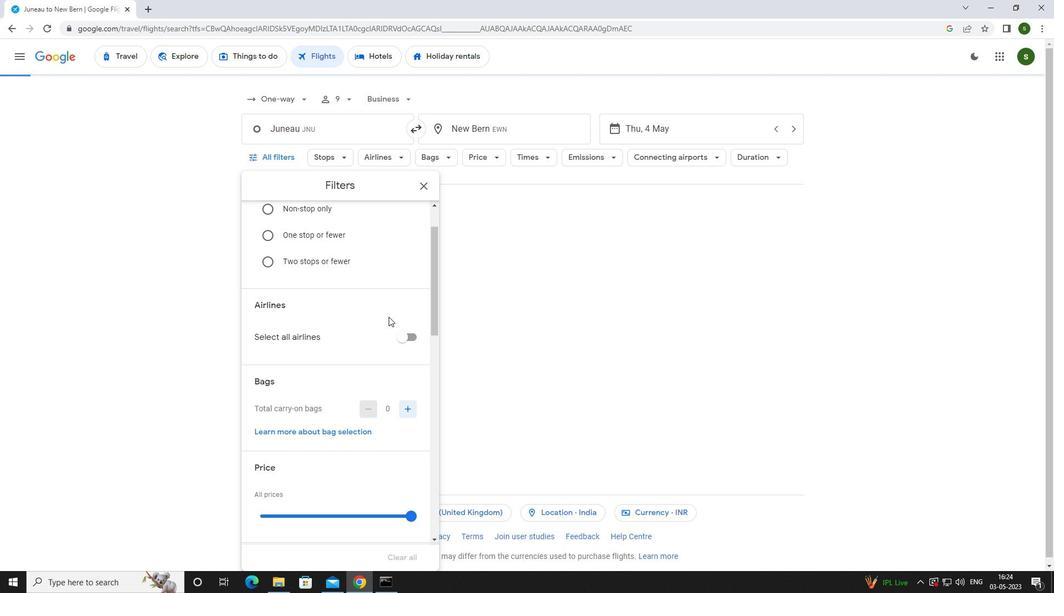 
Action: Mouse moved to (407, 227)
Screenshot: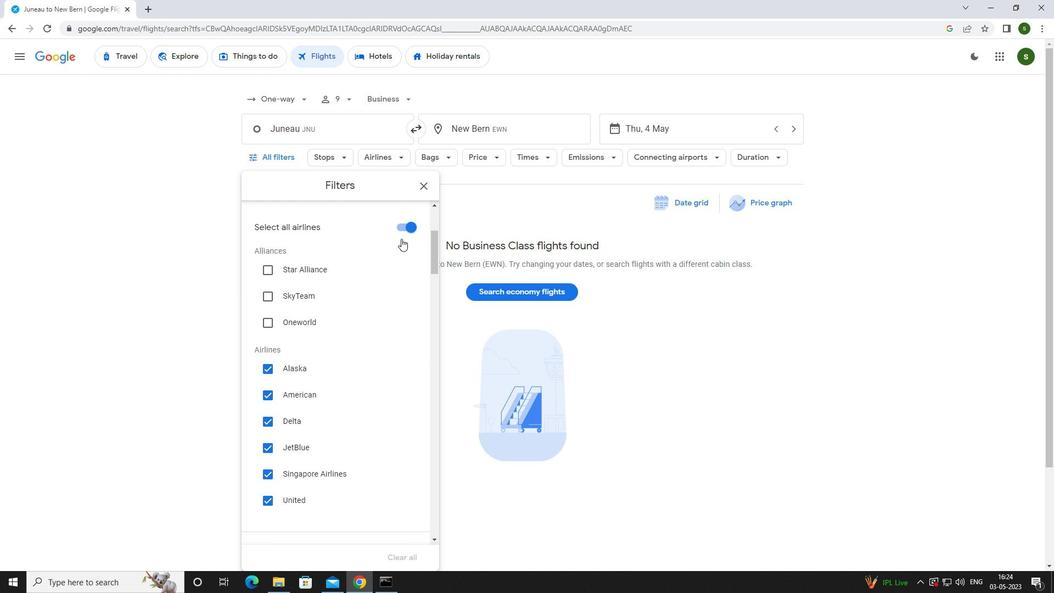
Action: Mouse pressed left at (407, 227)
Screenshot: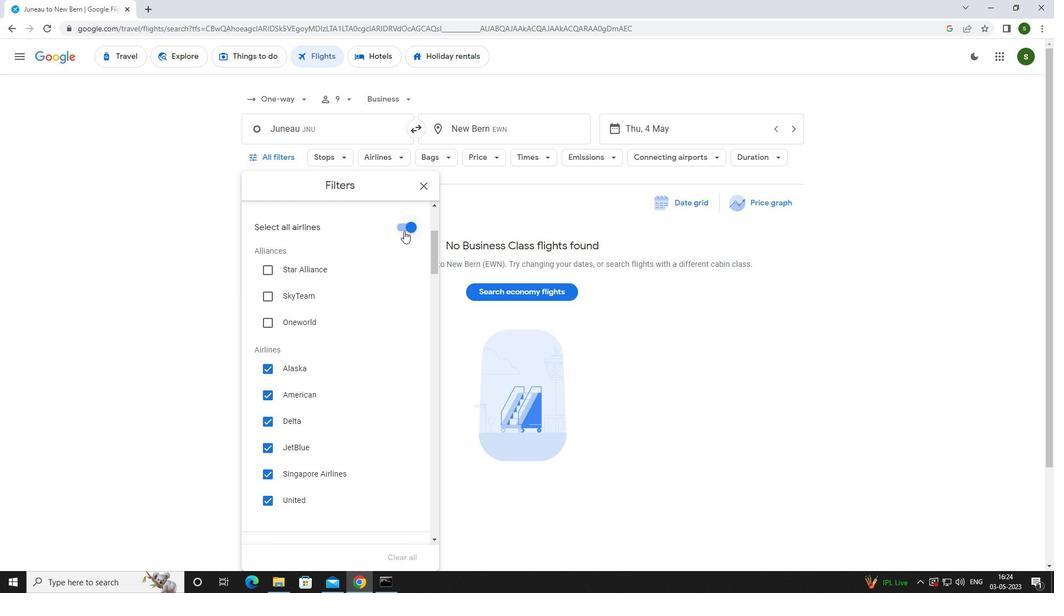 
Action: Mouse moved to (283, 417)
Screenshot: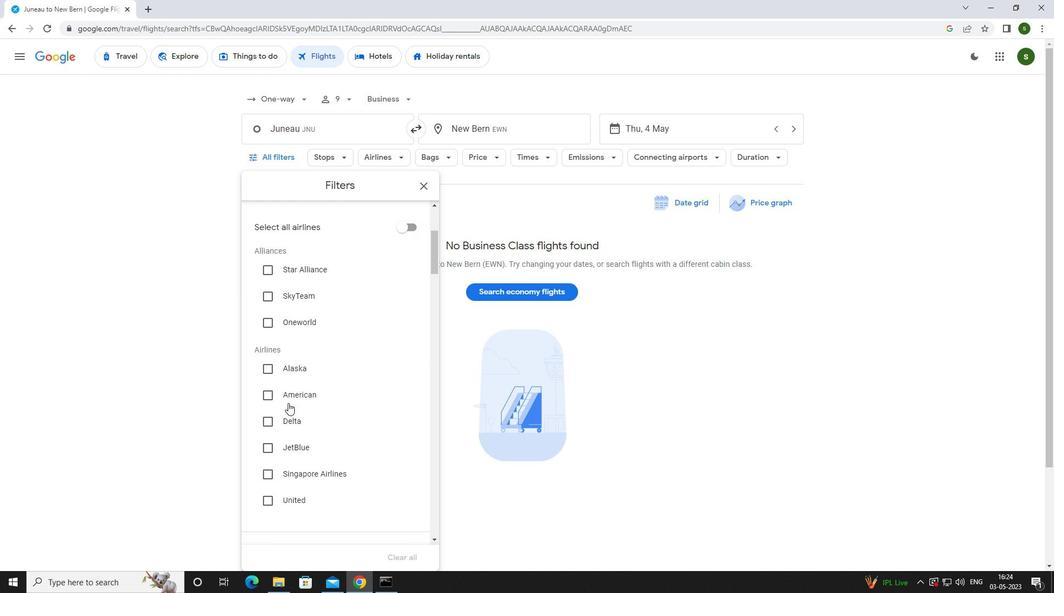 
Action: Mouse pressed left at (283, 417)
Screenshot: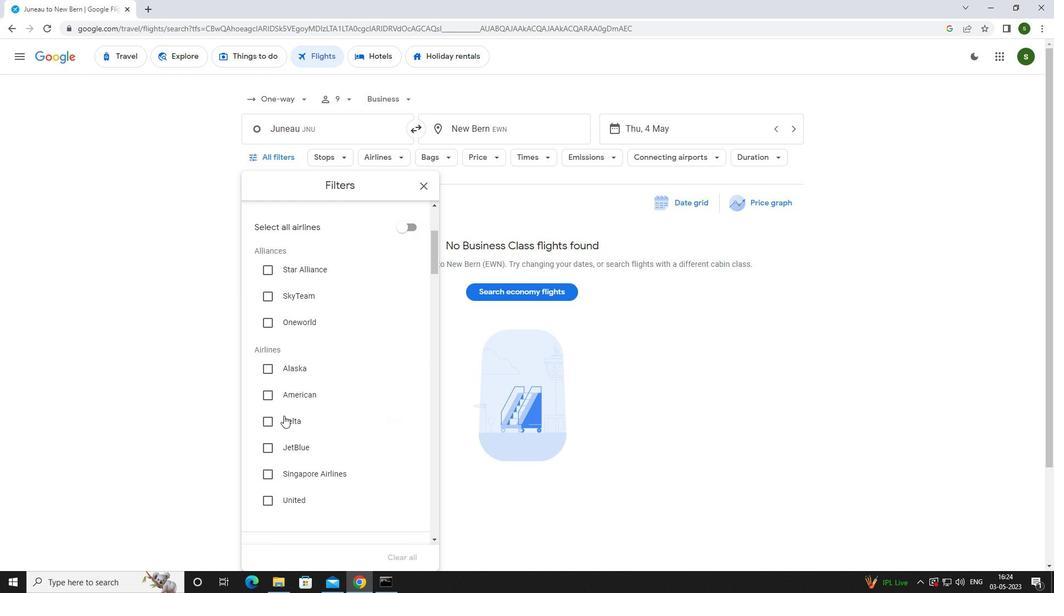 
Action: Mouse scrolled (283, 416) with delta (0, 0)
Screenshot: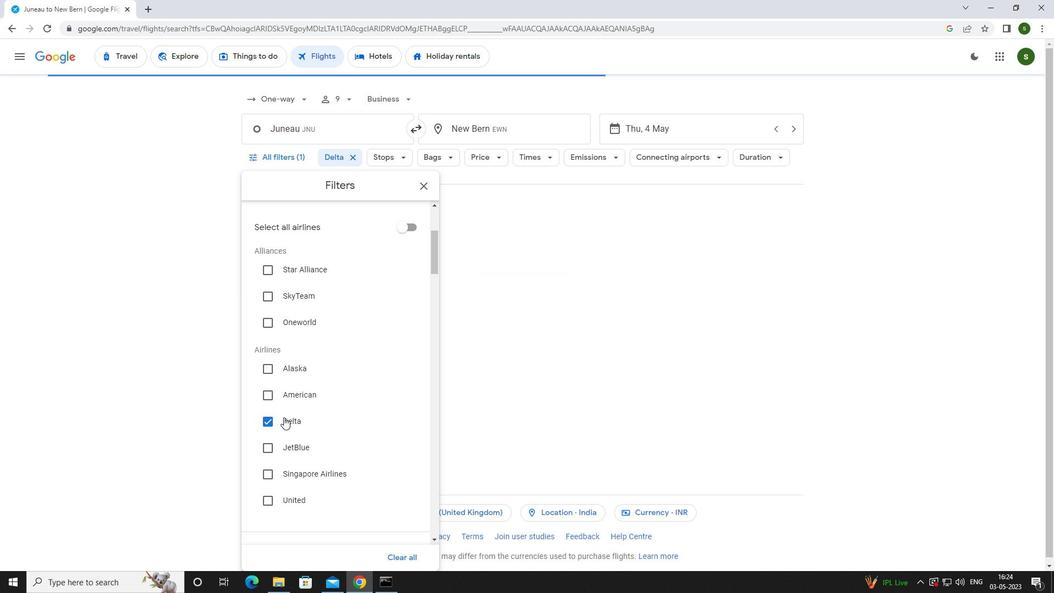 
Action: Mouse scrolled (283, 416) with delta (0, 0)
Screenshot: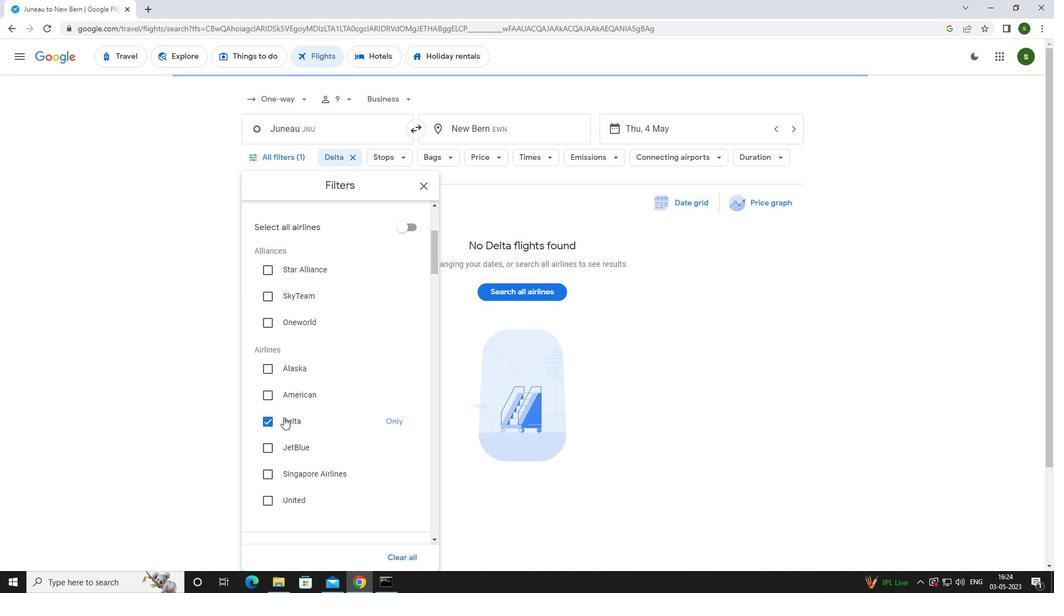 
Action: Mouse scrolled (283, 416) with delta (0, 0)
Screenshot: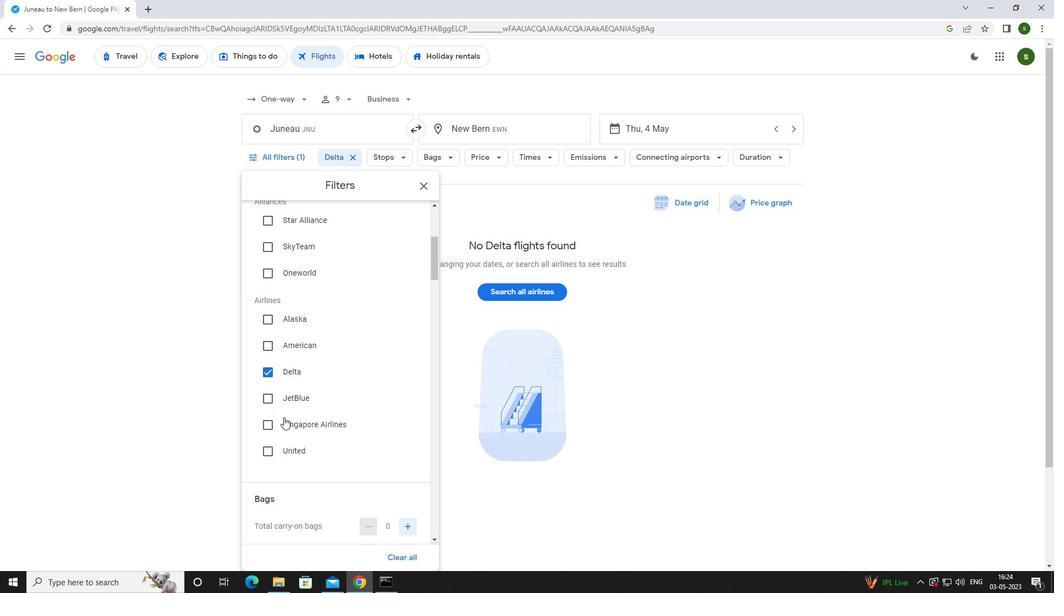 
Action: Mouse scrolled (283, 416) with delta (0, 0)
Screenshot: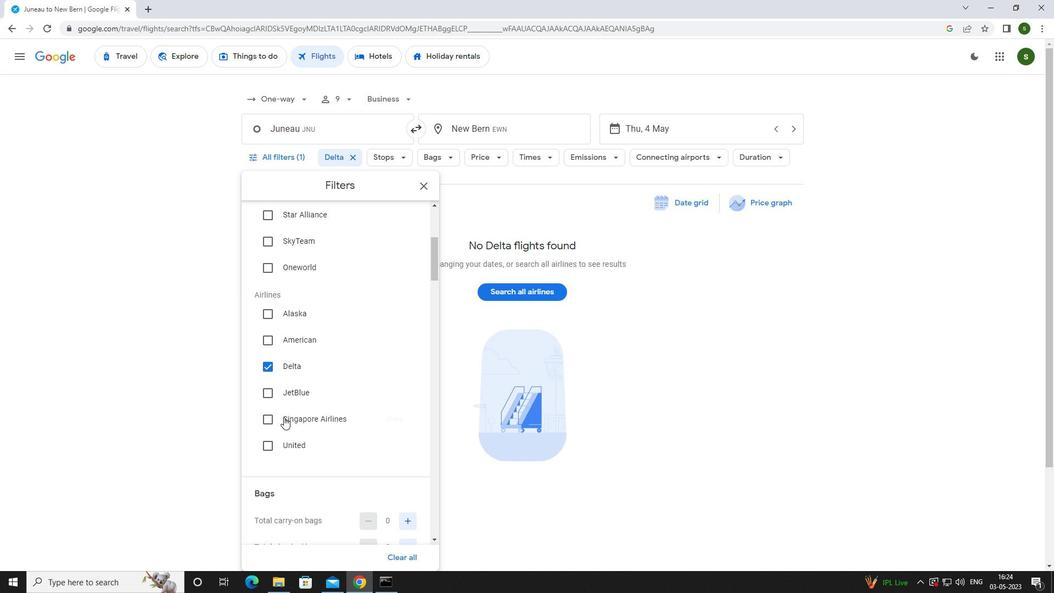 
Action: Mouse moved to (408, 381)
Screenshot: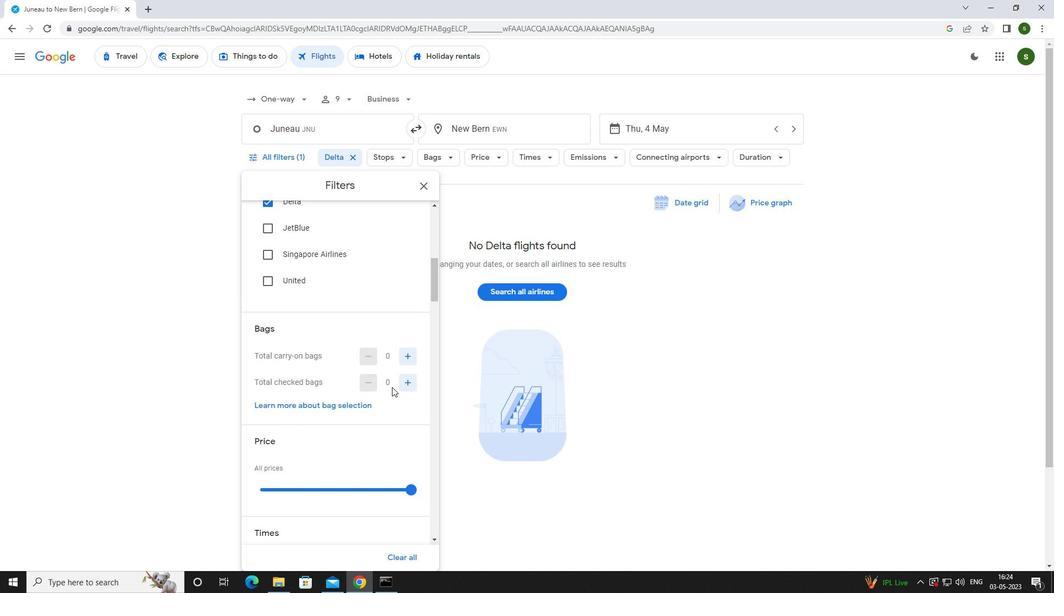 
Action: Mouse pressed left at (408, 381)
Screenshot: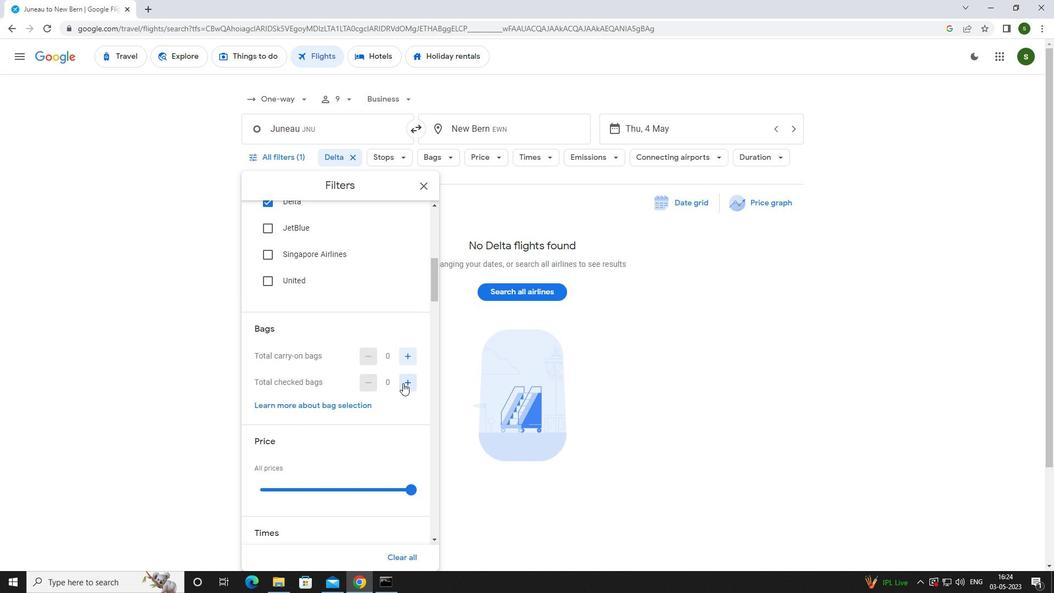 
Action: Mouse pressed left at (408, 381)
Screenshot: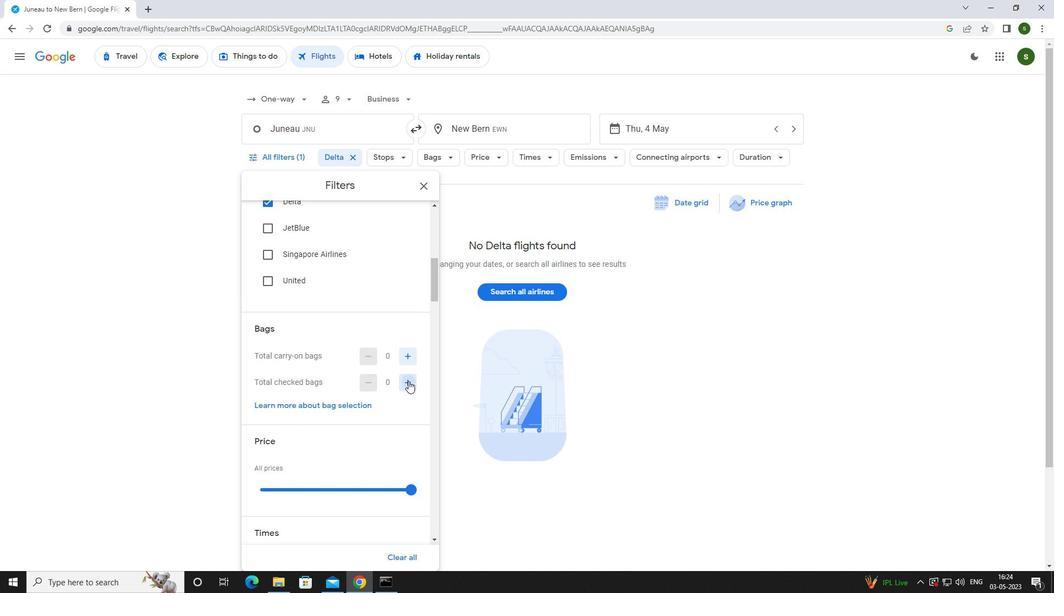 
Action: Mouse moved to (406, 381)
Screenshot: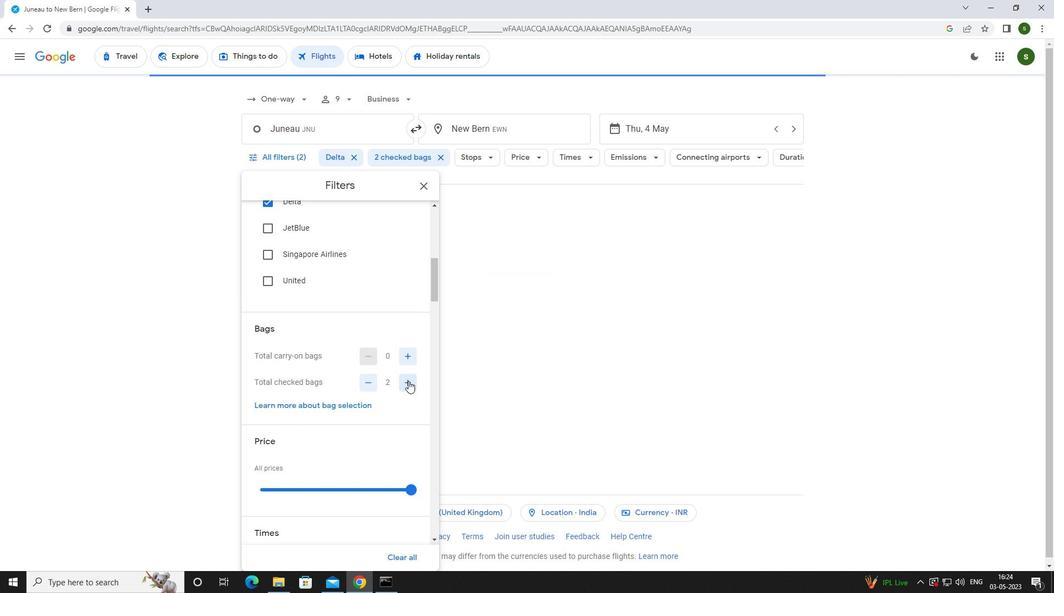 
Action: Mouse scrolled (406, 380) with delta (0, 0)
Screenshot: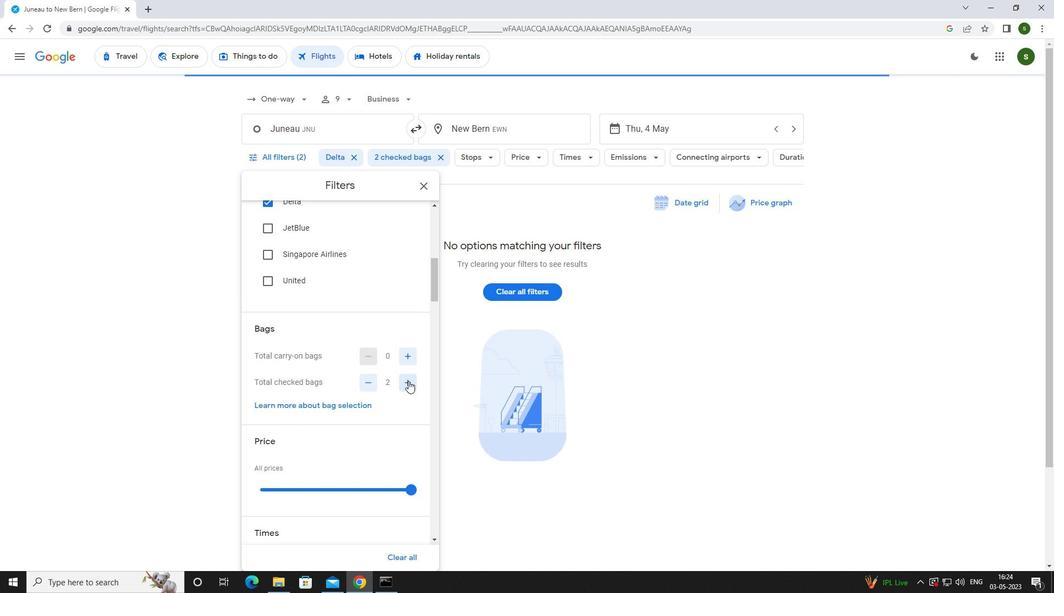
Action: Mouse scrolled (406, 380) with delta (0, 0)
Screenshot: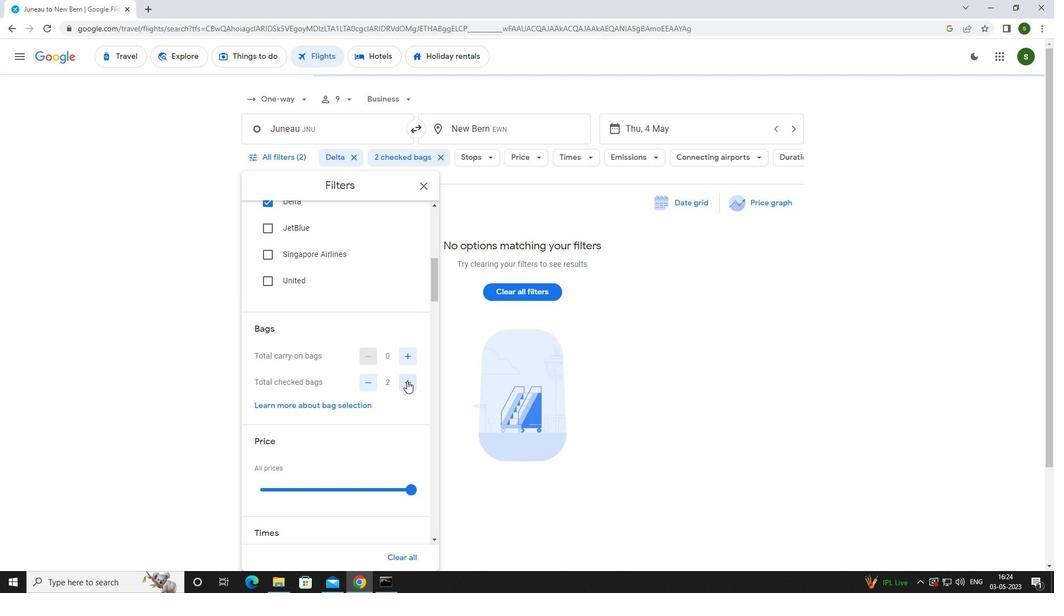 
Action: Mouse moved to (408, 381)
Screenshot: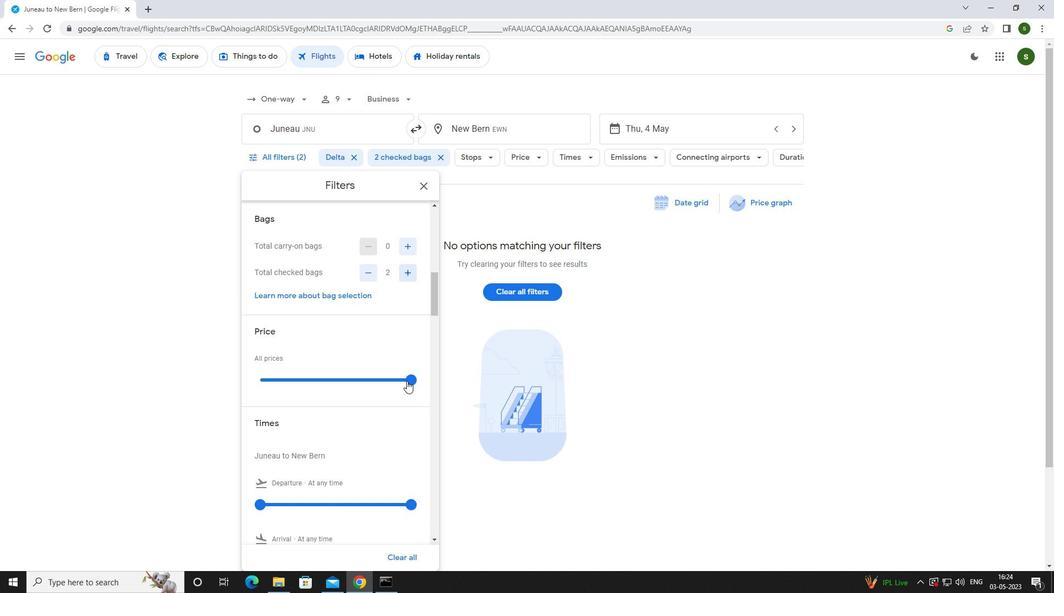 
Action: Mouse pressed left at (408, 381)
Screenshot: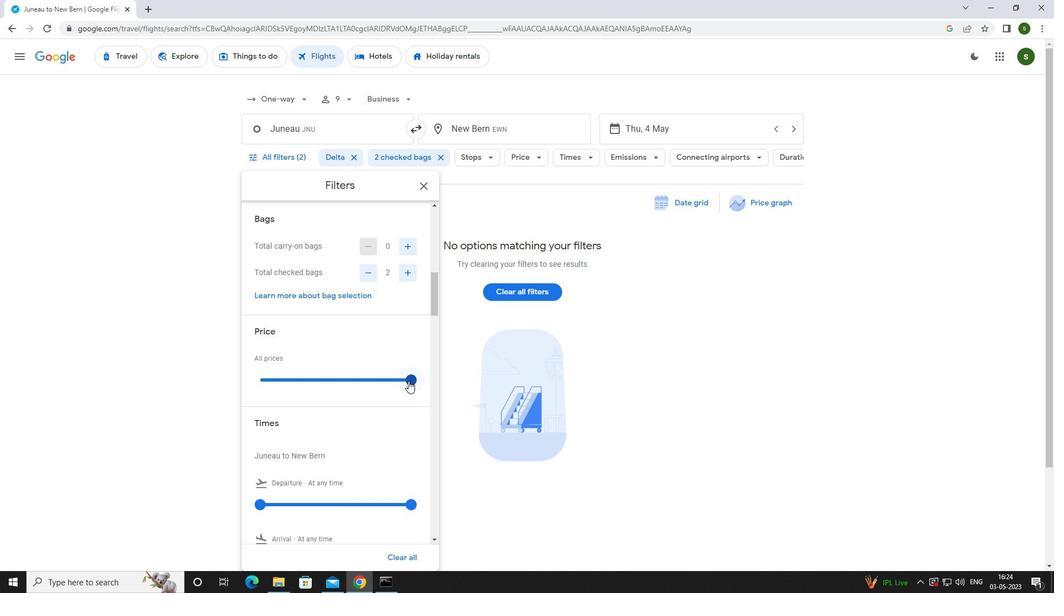 
Action: Mouse scrolled (408, 380) with delta (0, 0)
Screenshot: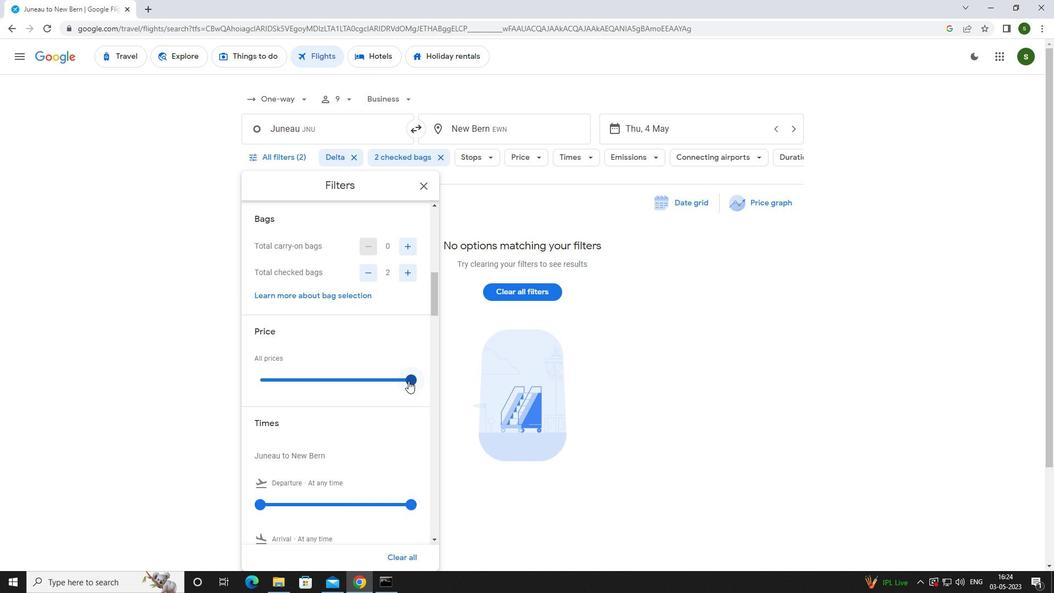 
Action: Mouse moved to (264, 450)
Screenshot: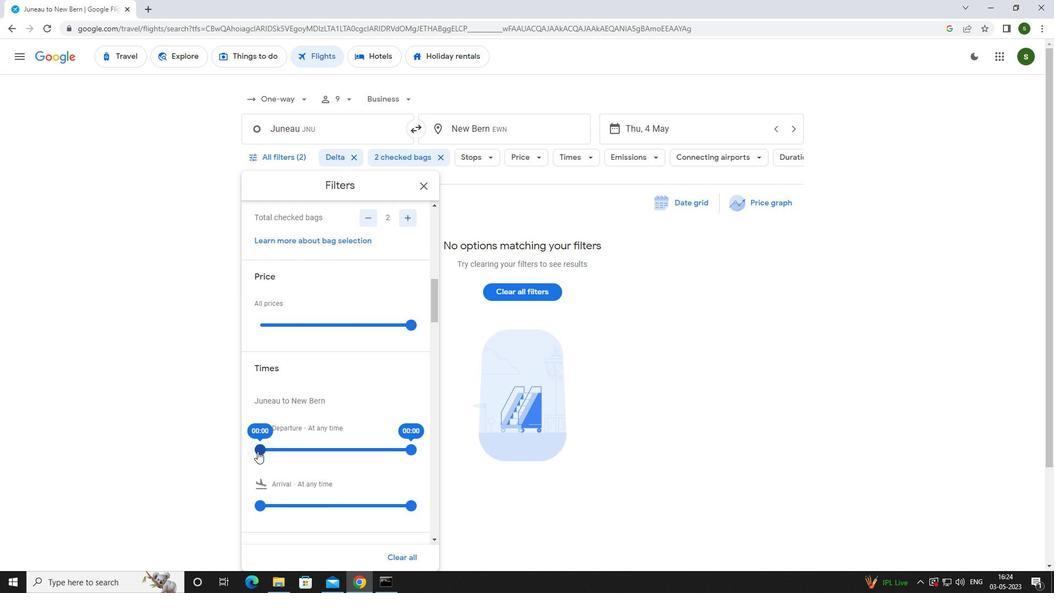 
Action: Mouse pressed left at (264, 450)
Screenshot: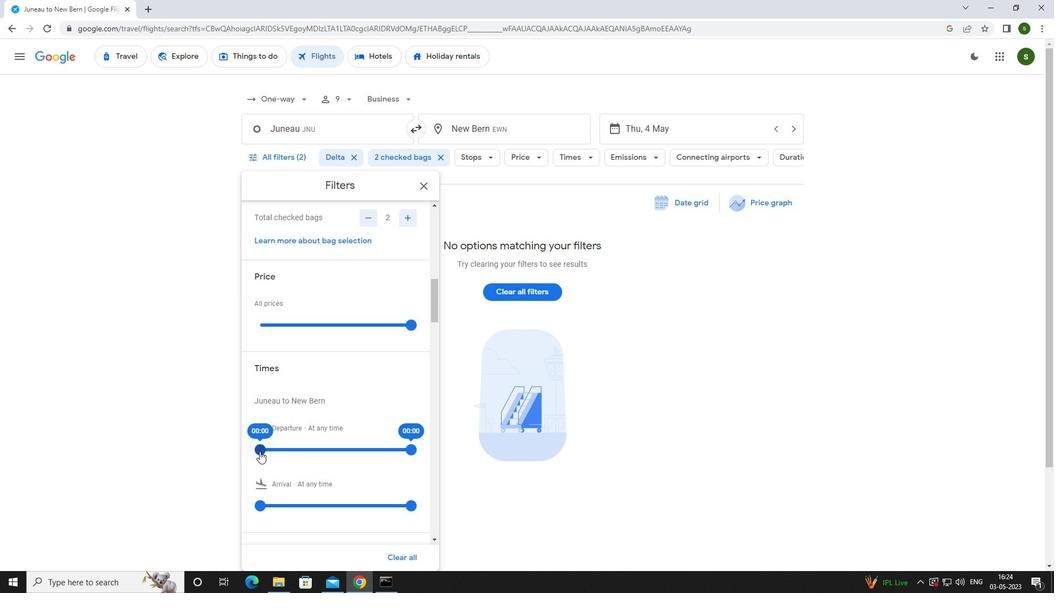 
Action: Mouse moved to (608, 397)
Screenshot: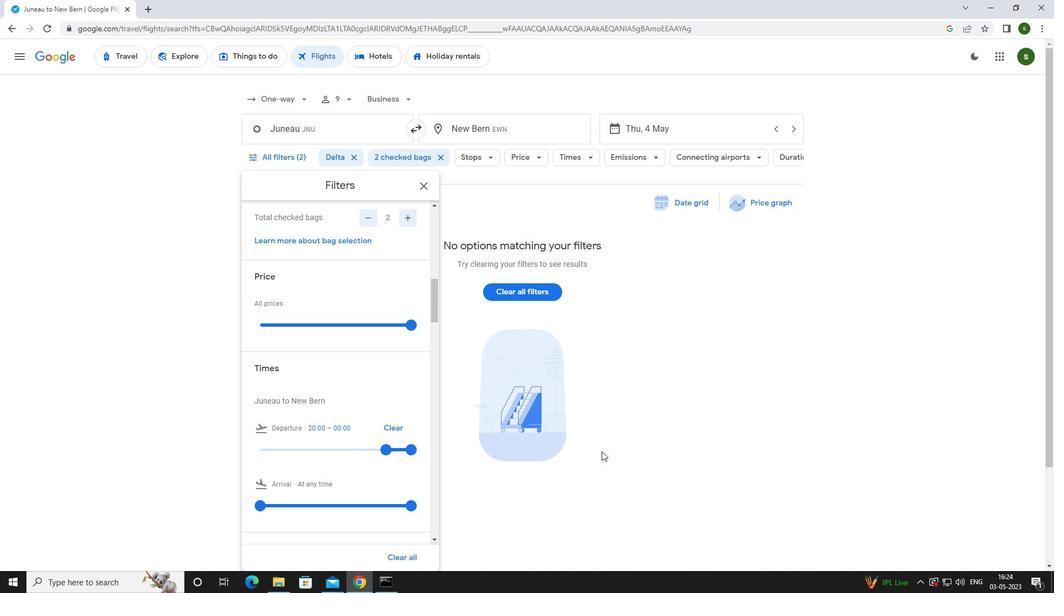 
Action: Mouse pressed left at (608, 397)
Screenshot: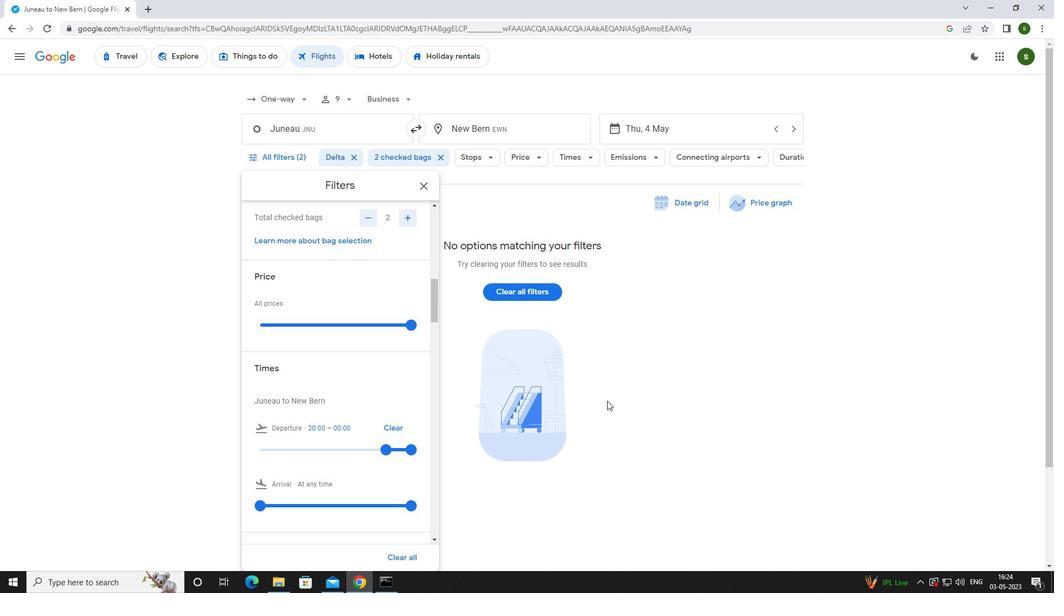 
Action: Mouse moved to (616, 386)
Screenshot: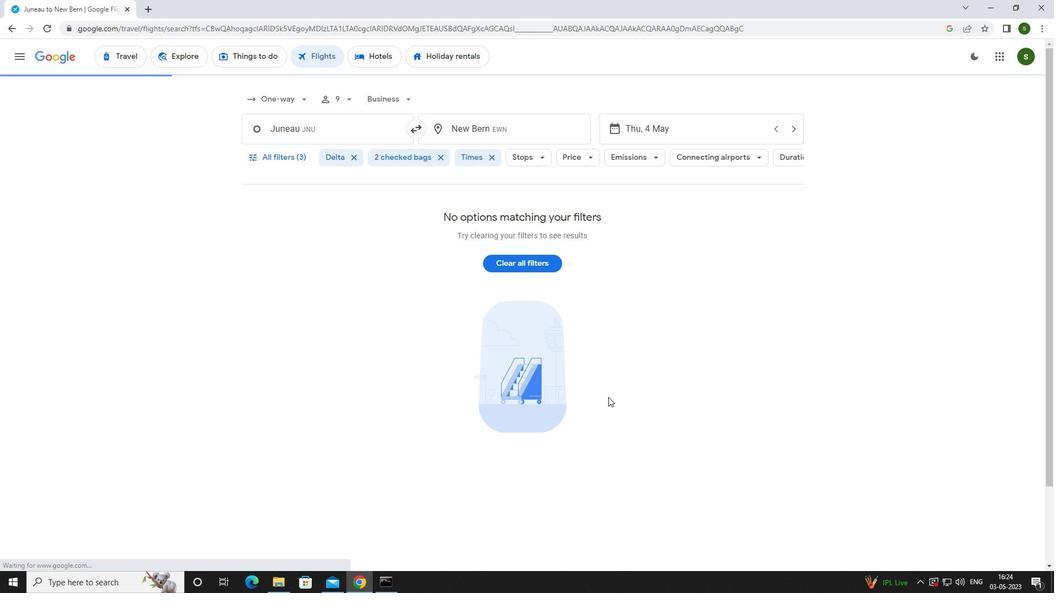 
